 Task: Create a due date automation trigger when advanced on, 2 hours before a card is due add fields without custom field "Resume" set to a date less than 1 working days from now.
Action: Mouse moved to (1219, 95)
Screenshot: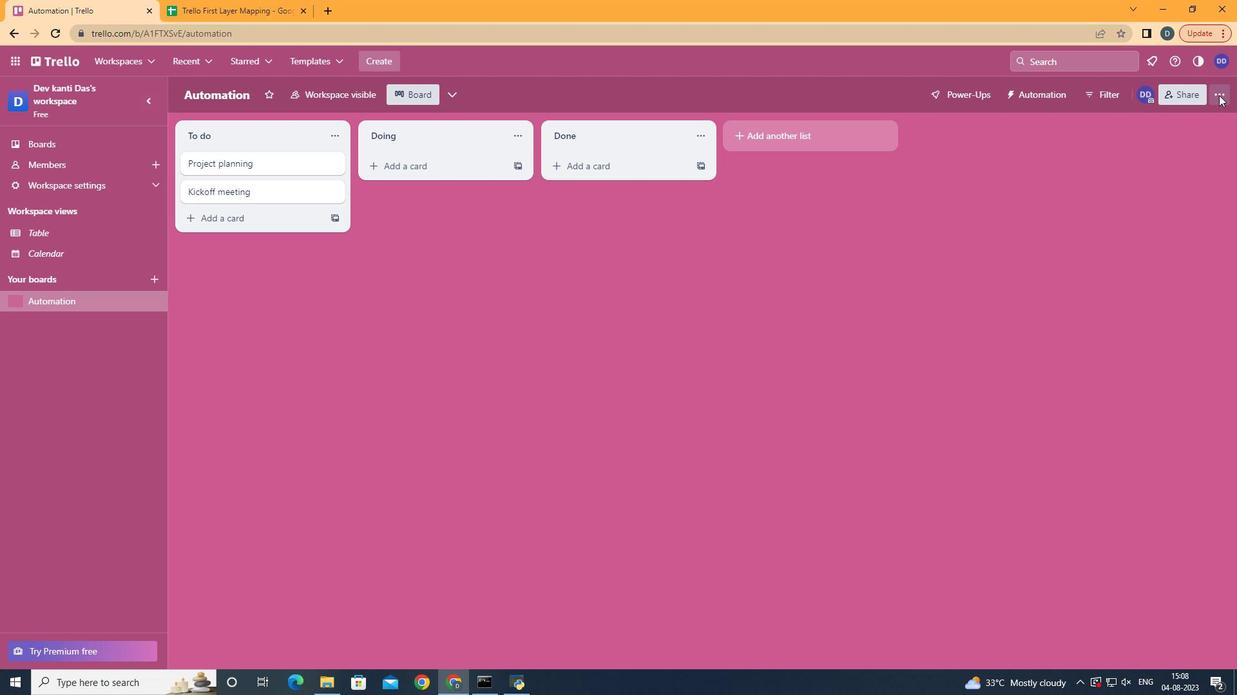 
Action: Mouse pressed left at (1219, 95)
Screenshot: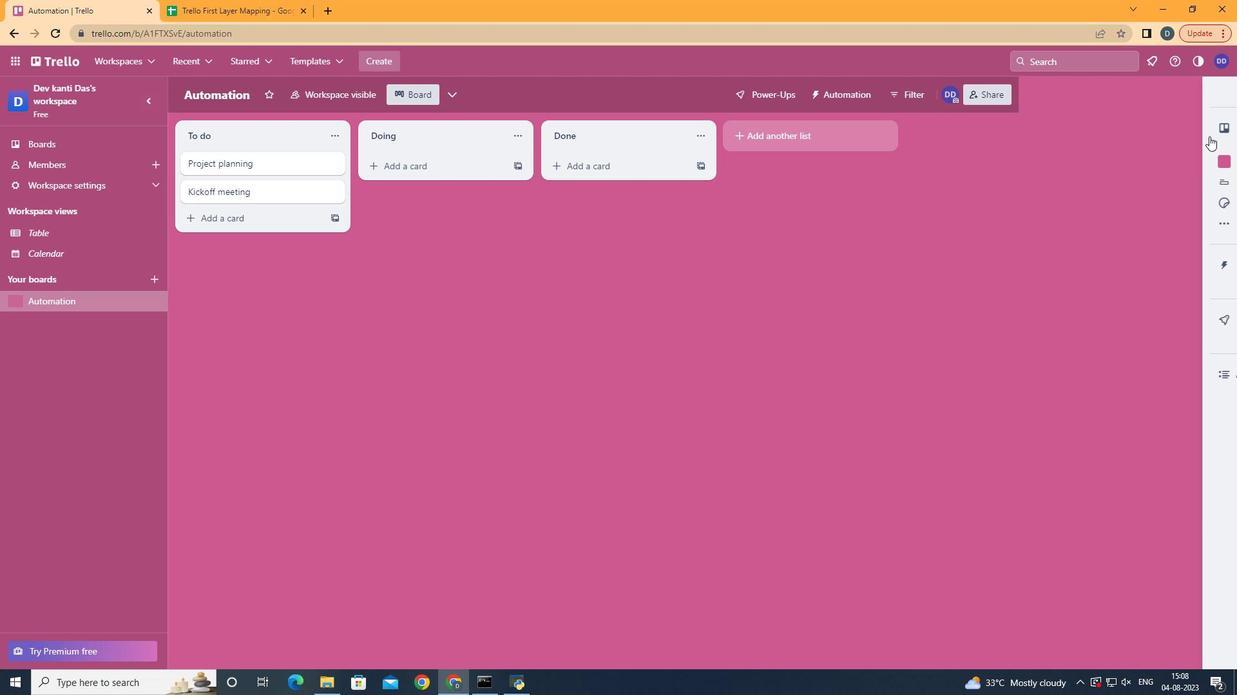 
Action: Mouse moved to (1118, 280)
Screenshot: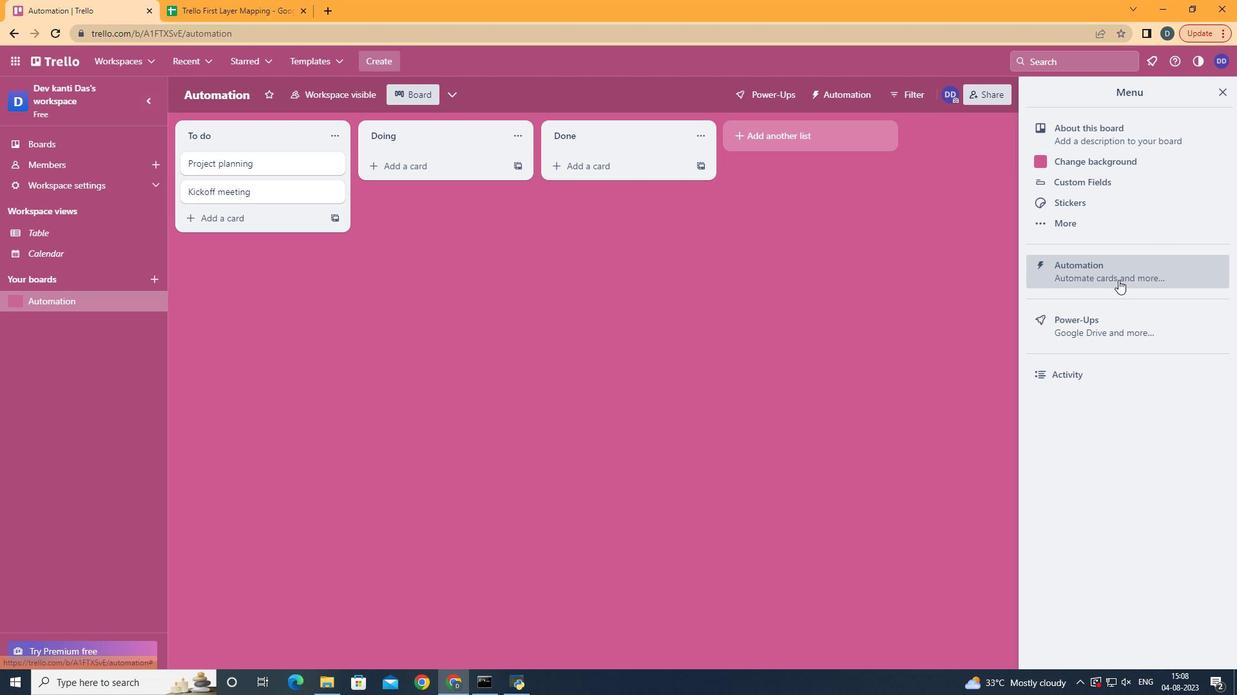 
Action: Mouse pressed left at (1118, 280)
Screenshot: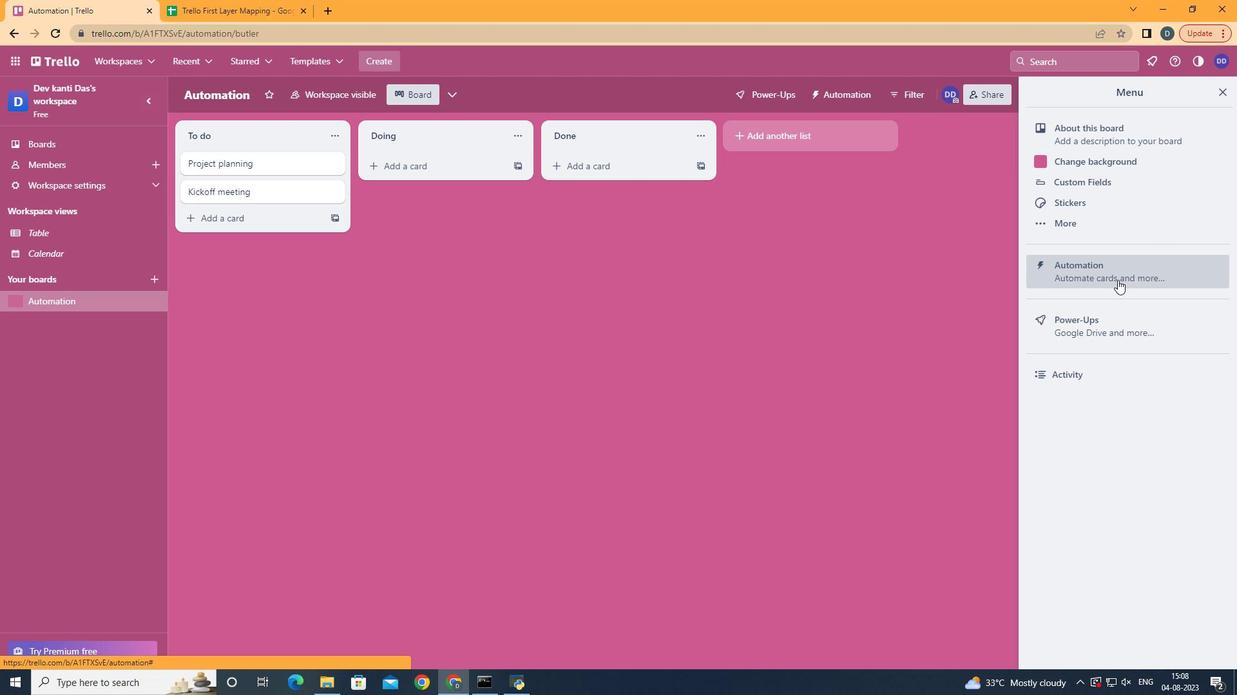 
Action: Mouse moved to (246, 260)
Screenshot: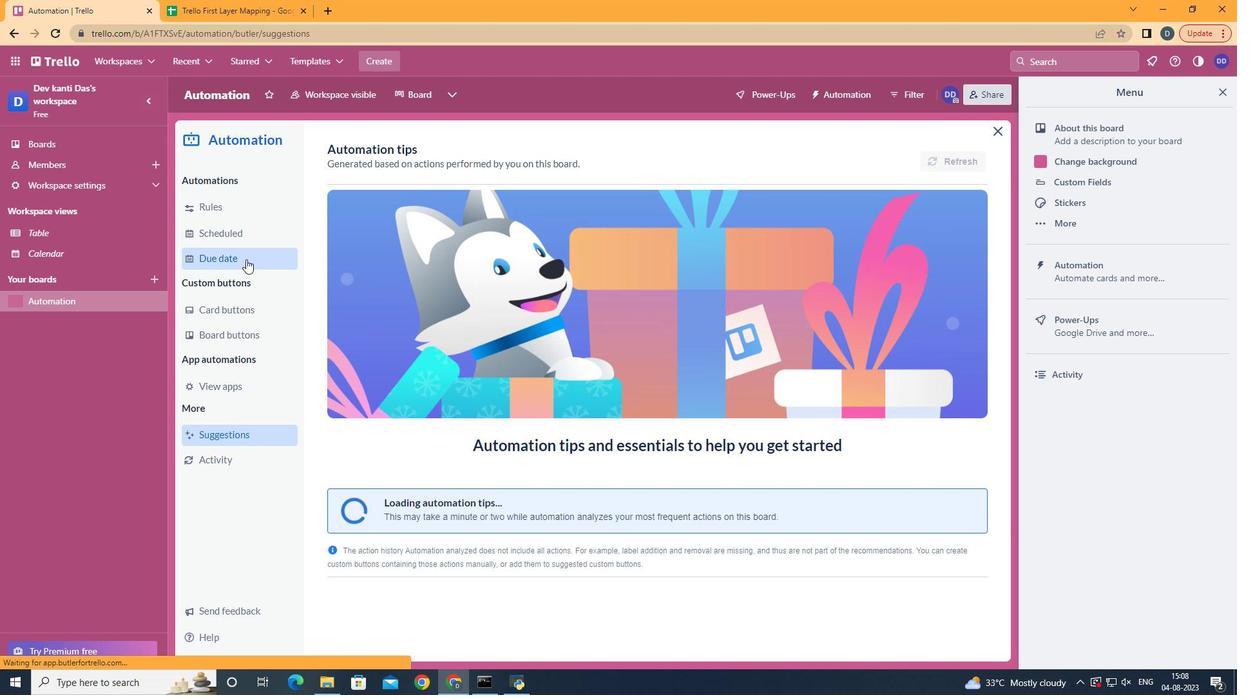 
Action: Mouse pressed left at (246, 260)
Screenshot: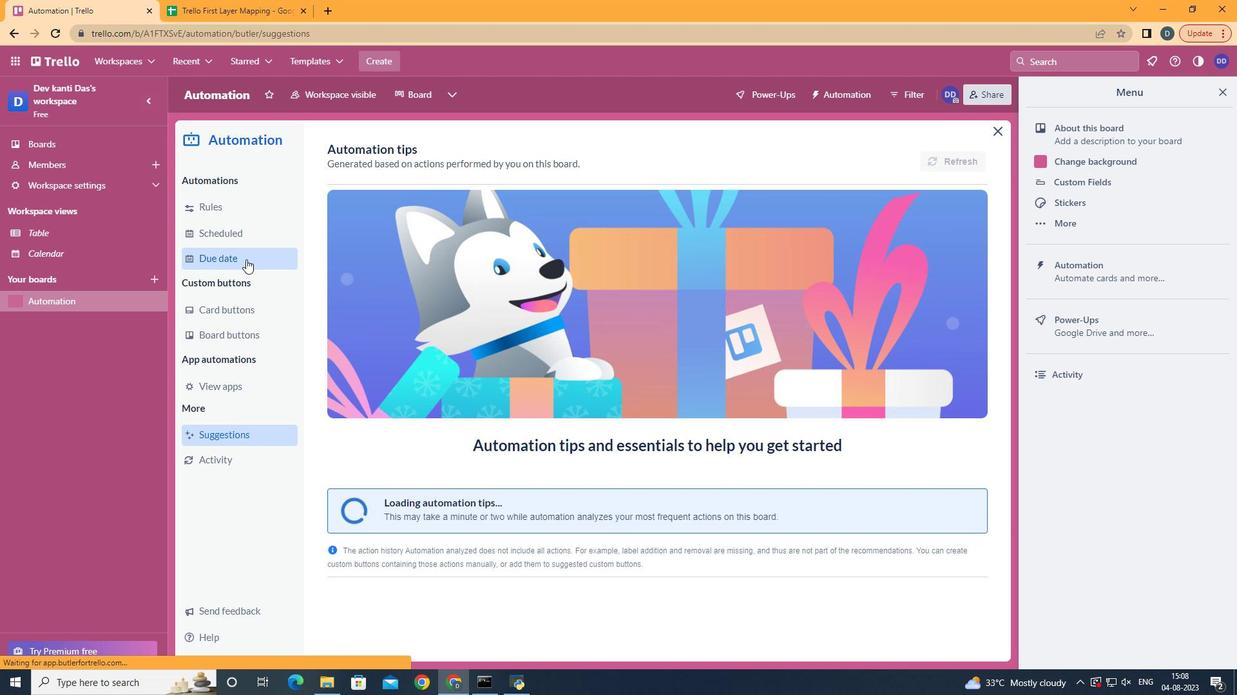 
Action: Mouse moved to (908, 158)
Screenshot: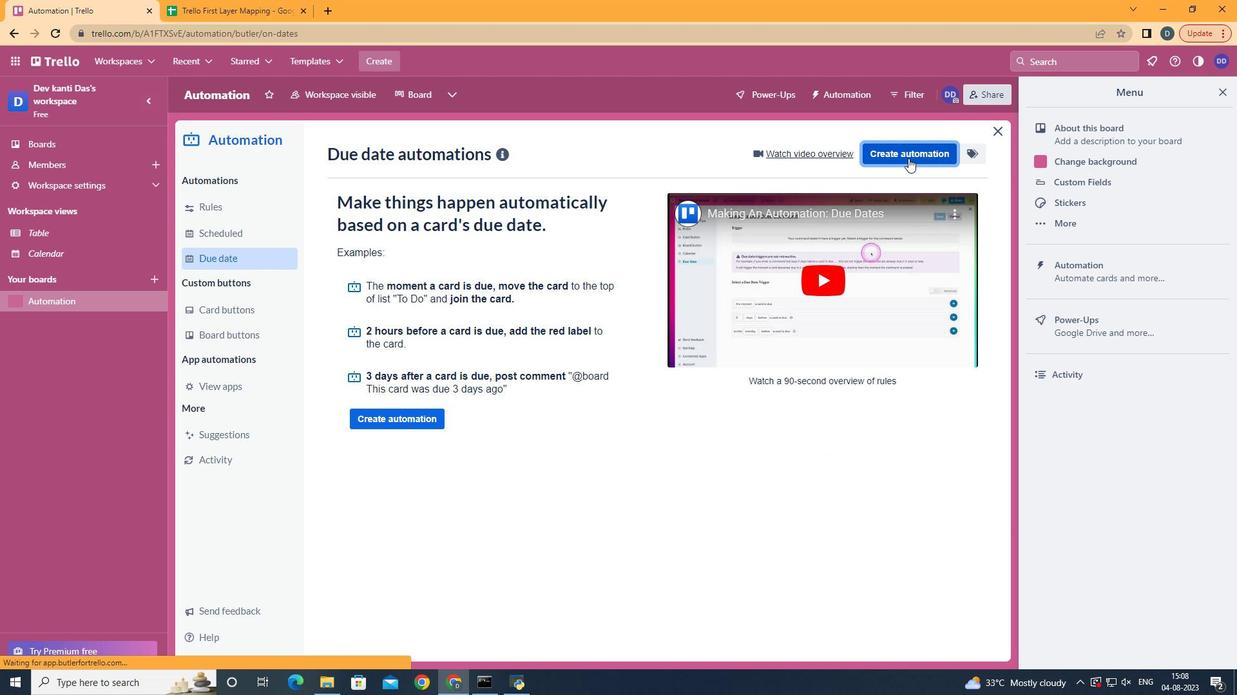 
Action: Mouse pressed left at (908, 158)
Screenshot: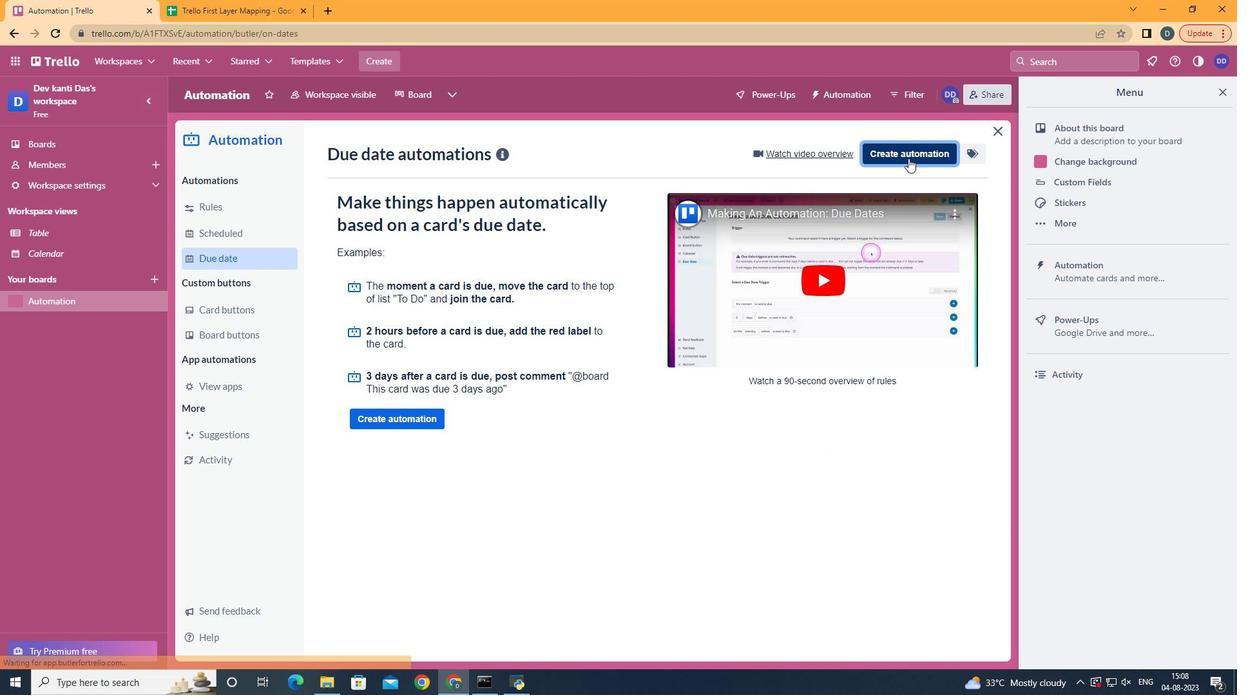 
Action: Mouse moved to (723, 273)
Screenshot: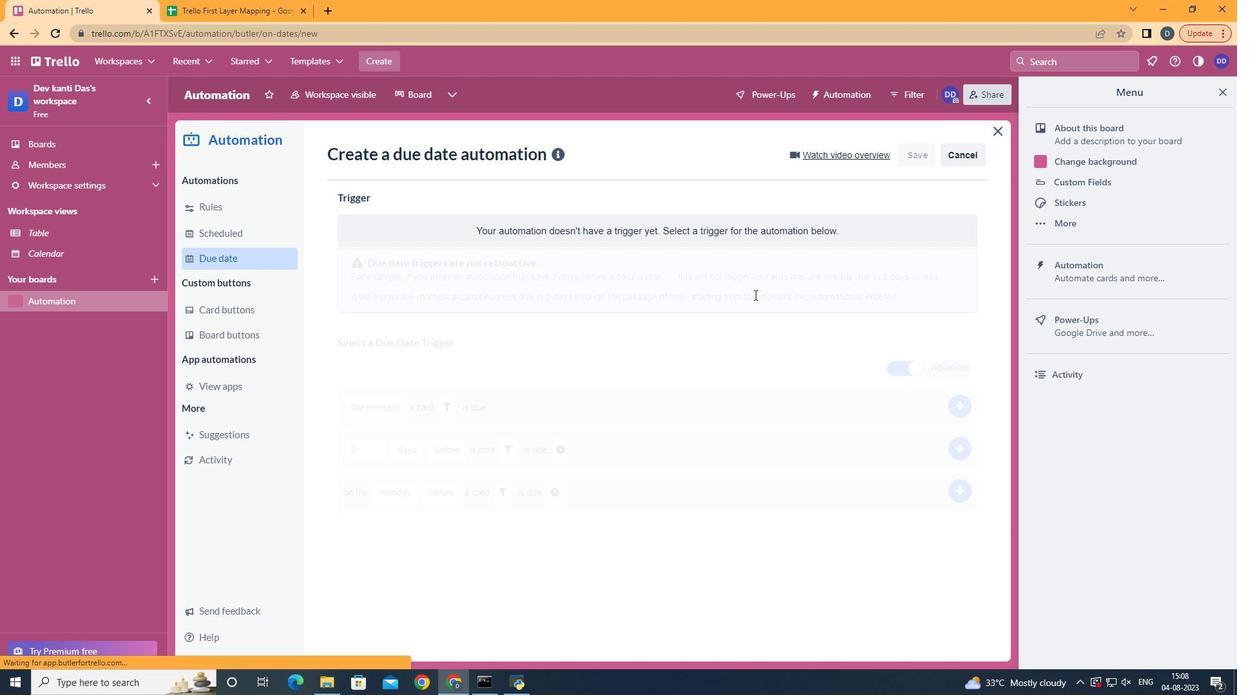 
Action: Mouse pressed left at (723, 273)
Screenshot: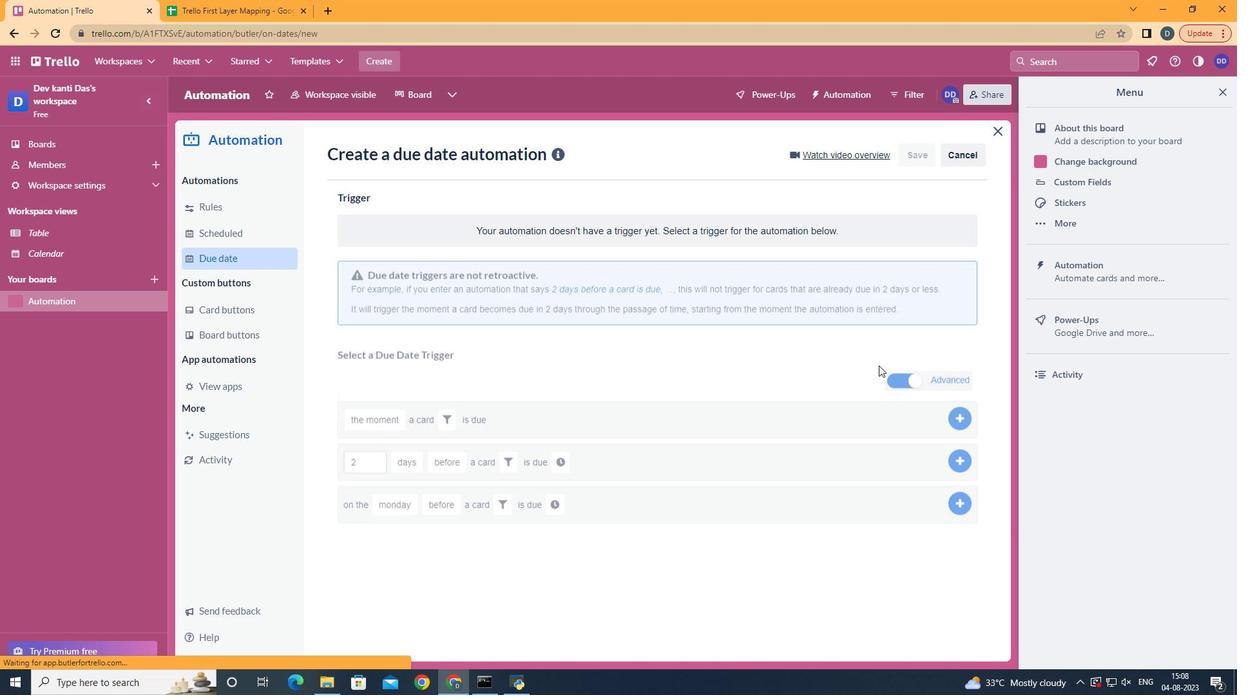 
Action: Mouse moved to (409, 550)
Screenshot: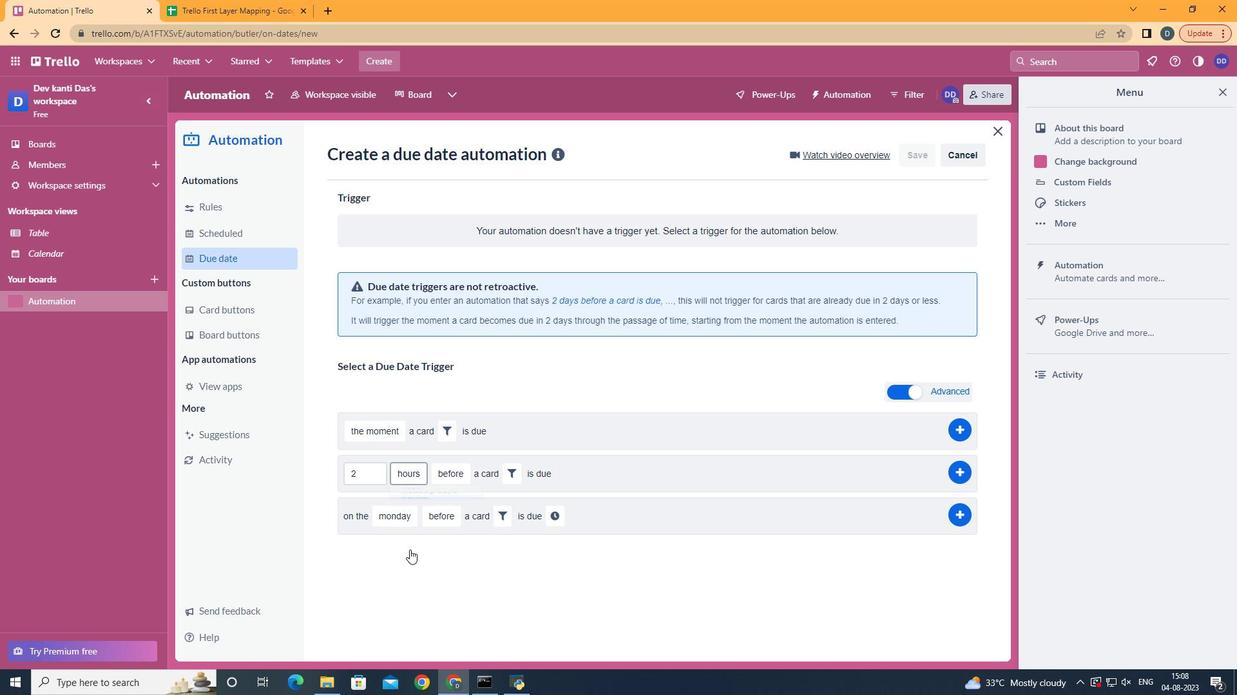 
Action: Mouse pressed left at (409, 550)
Screenshot: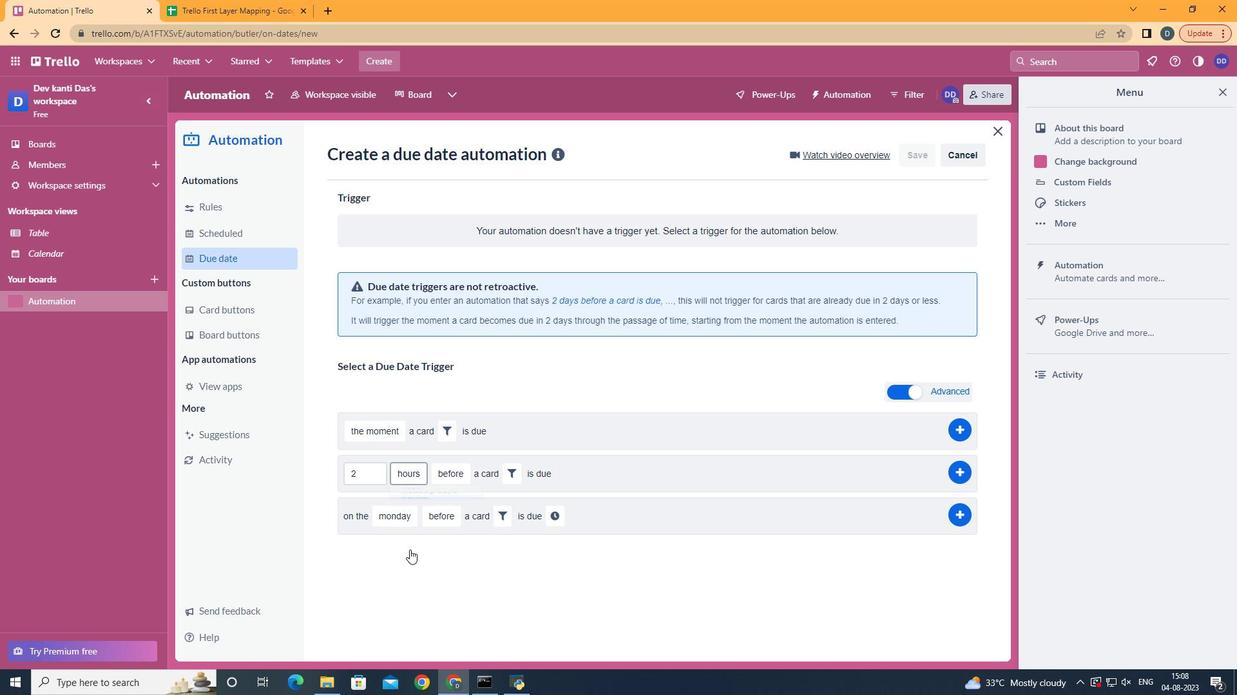 
Action: Mouse moved to (446, 491)
Screenshot: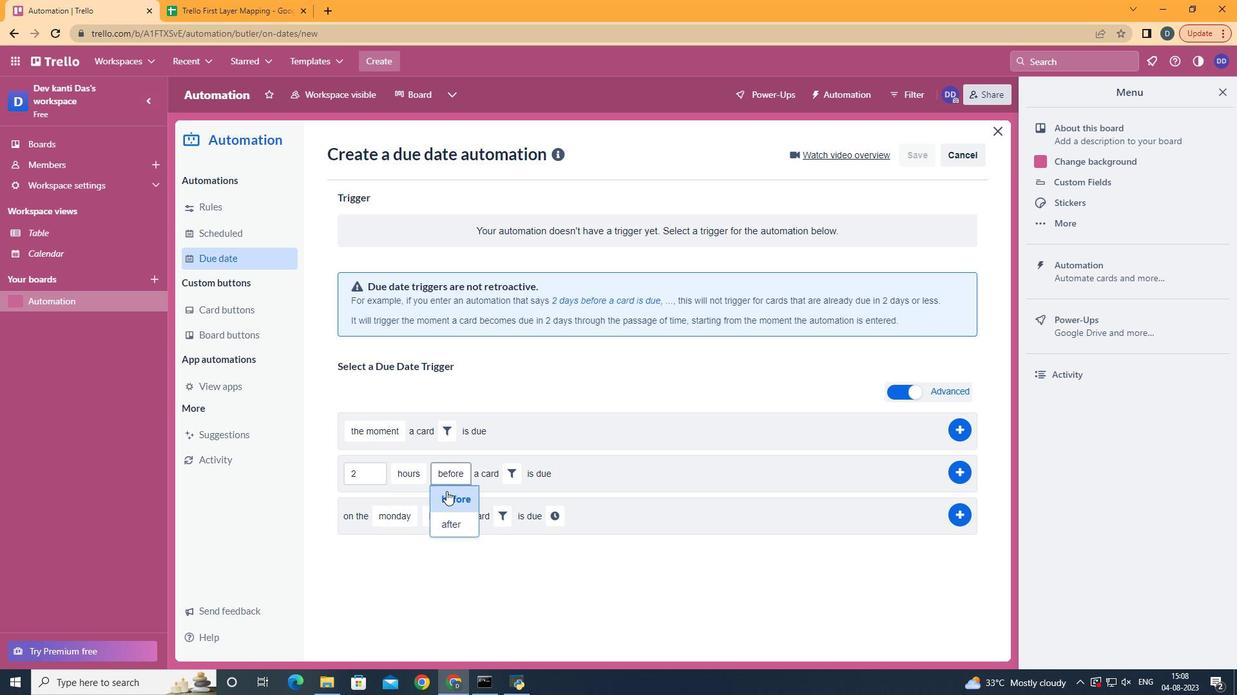 
Action: Mouse pressed left at (446, 491)
Screenshot: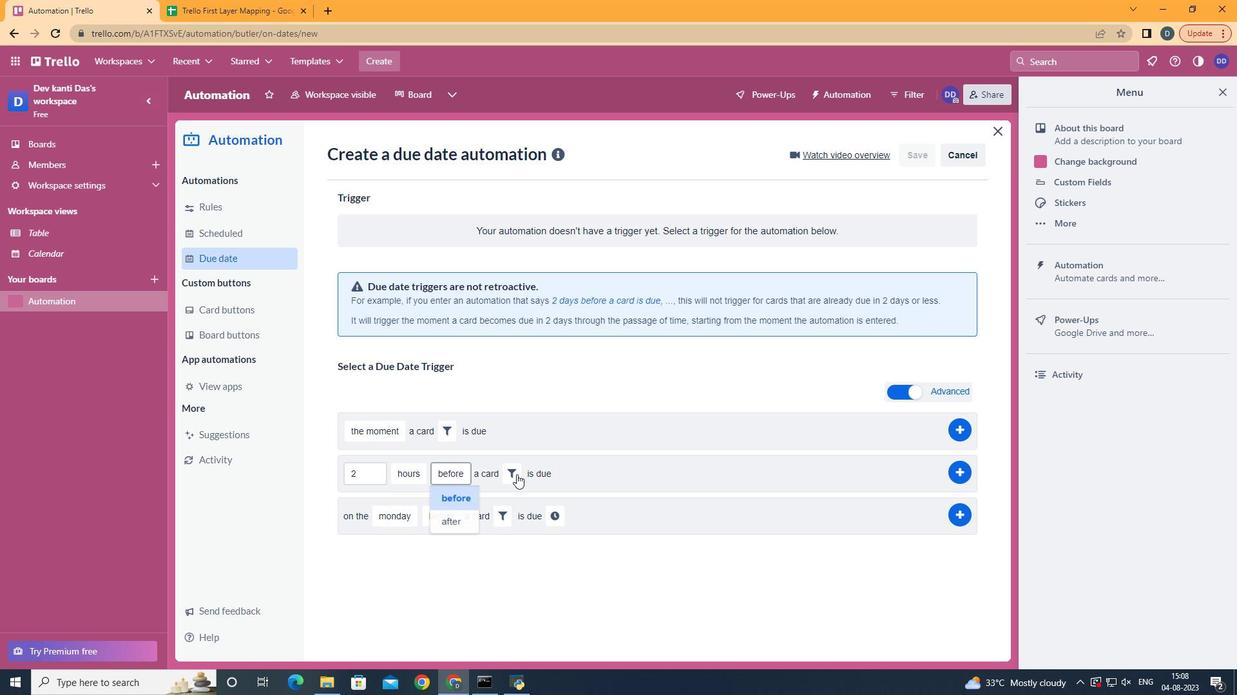
Action: Mouse moved to (519, 471)
Screenshot: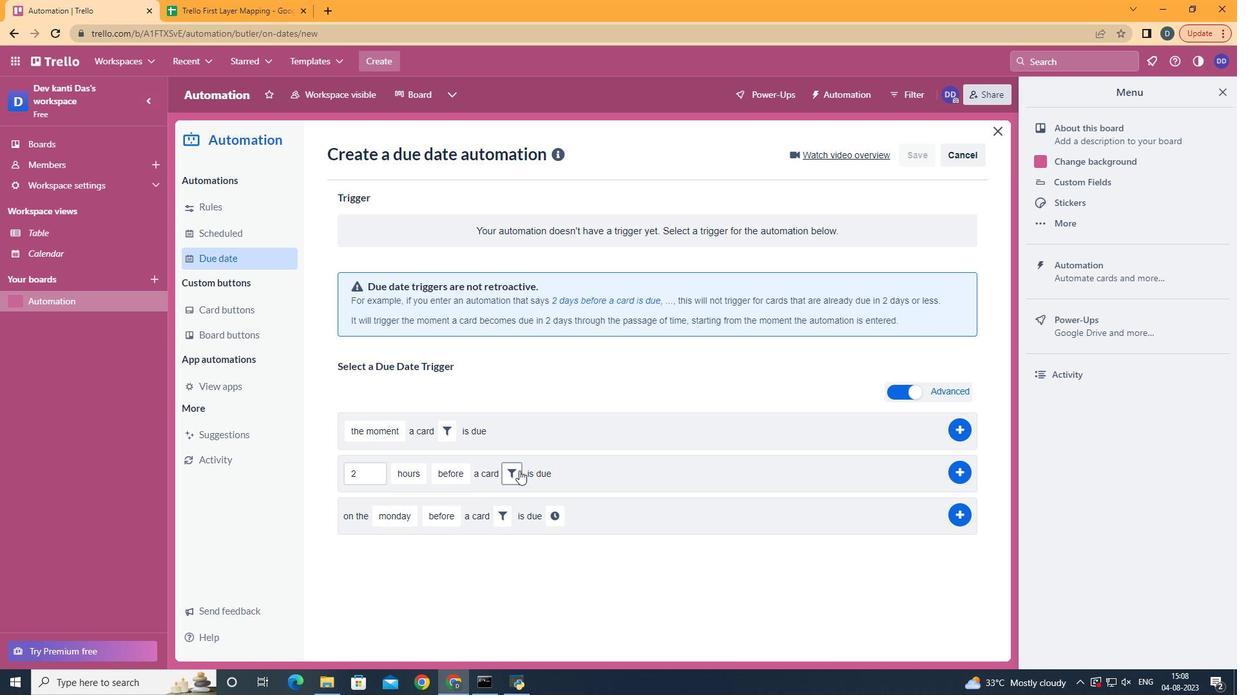 
Action: Mouse pressed left at (519, 471)
Screenshot: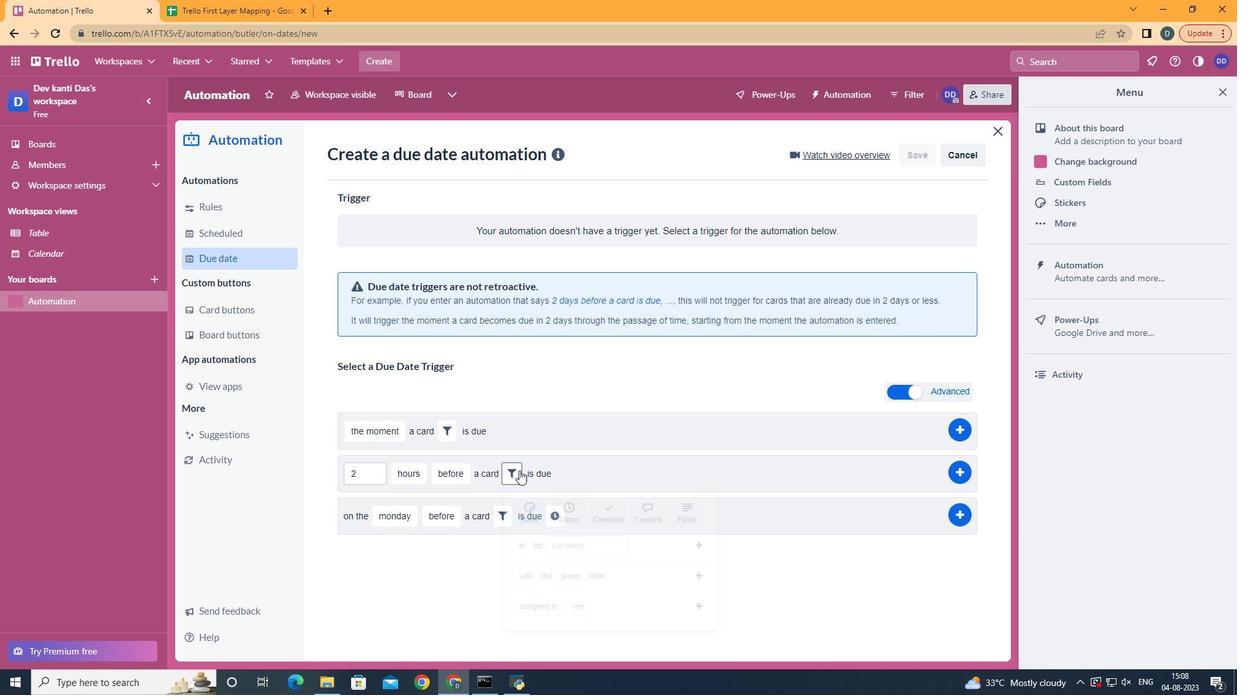 
Action: Mouse moved to (712, 515)
Screenshot: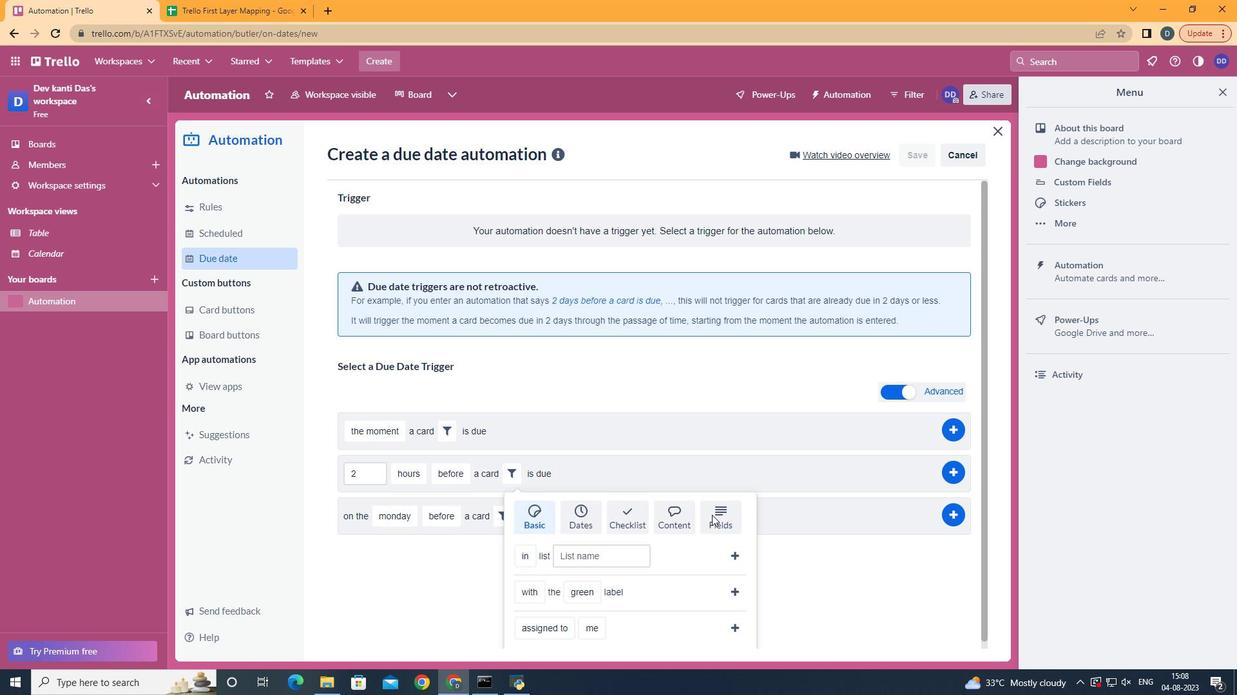 
Action: Mouse pressed left at (712, 515)
Screenshot: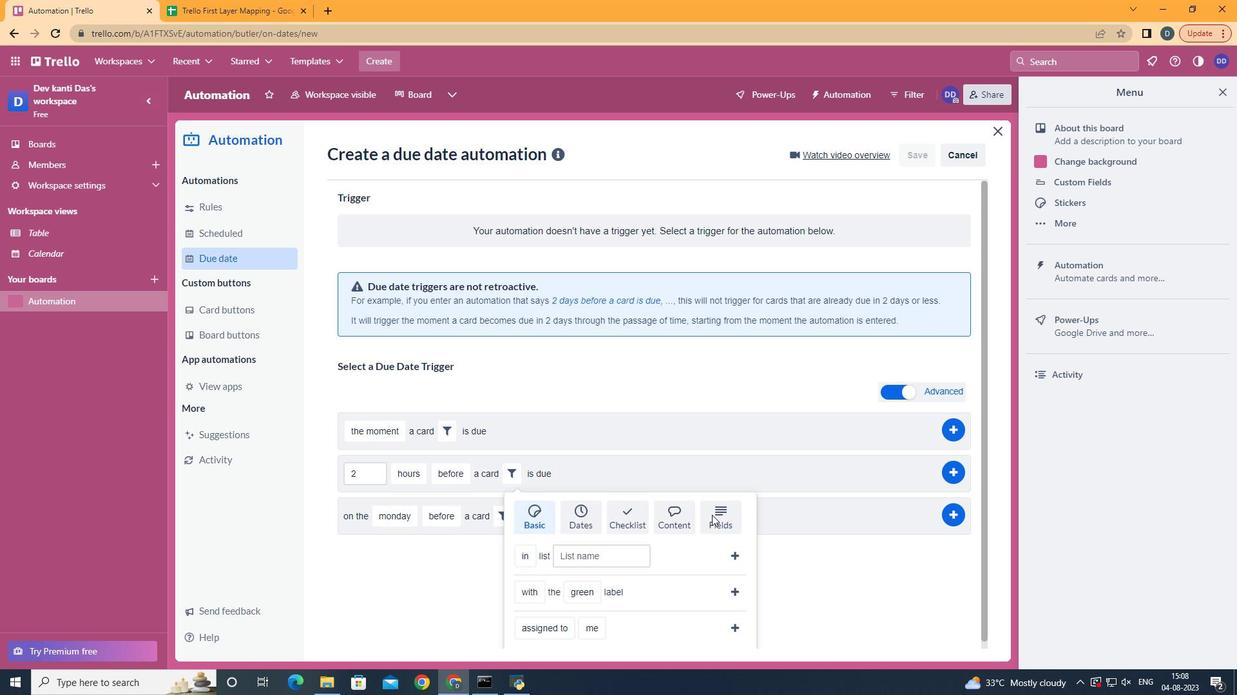 
Action: Mouse moved to (712, 515)
Screenshot: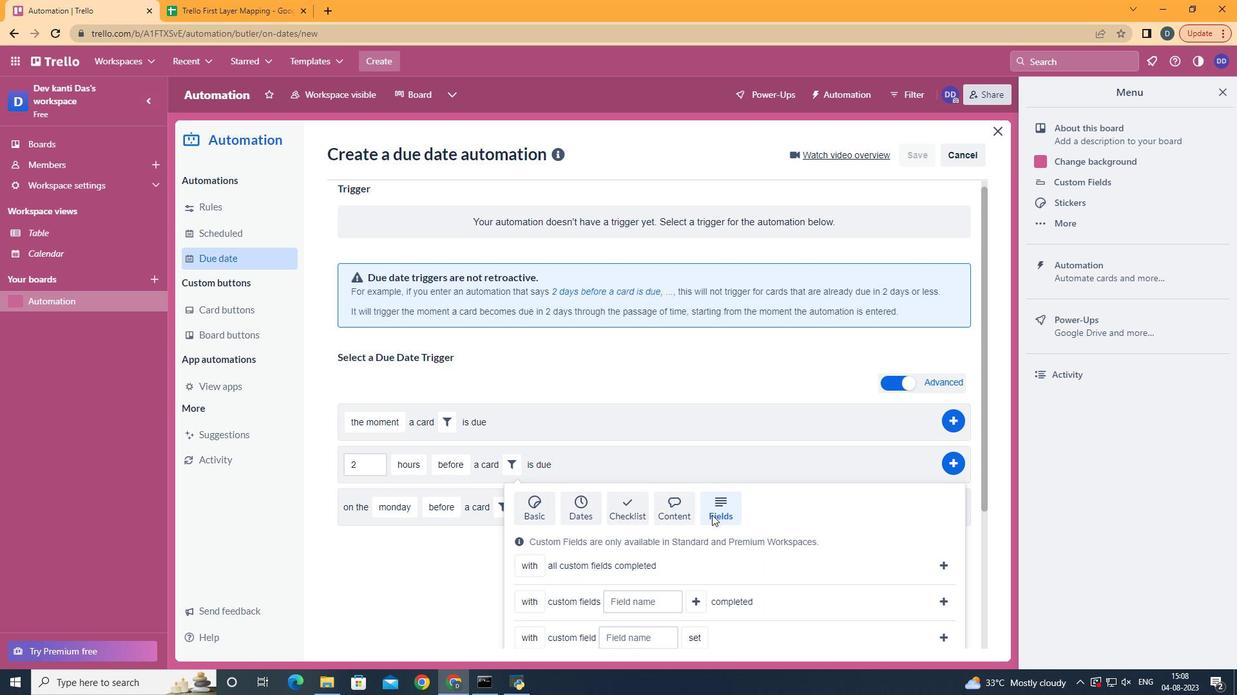 
Action: Mouse scrolled (712, 514) with delta (0, 0)
Screenshot: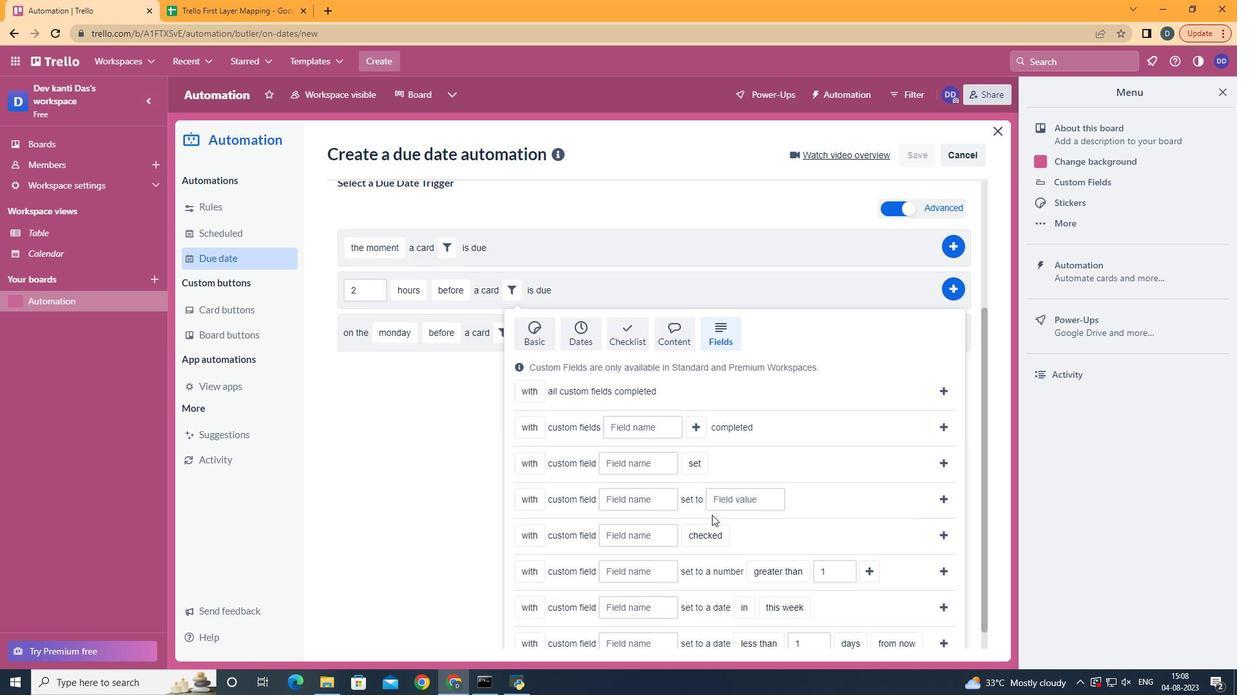 
Action: Mouse scrolled (712, 514) with delta (0, 0)
Screenshot: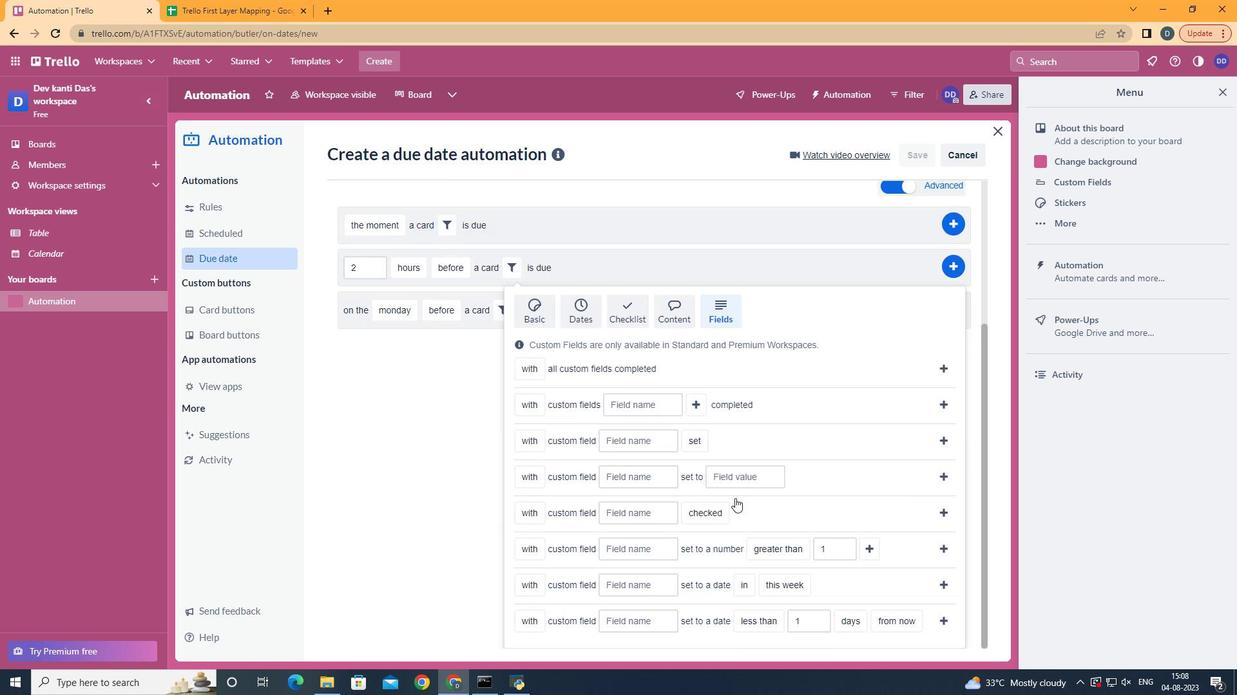 
Action: Mouse scrolled (712, 514) with delta (0, 0)
Screenshot: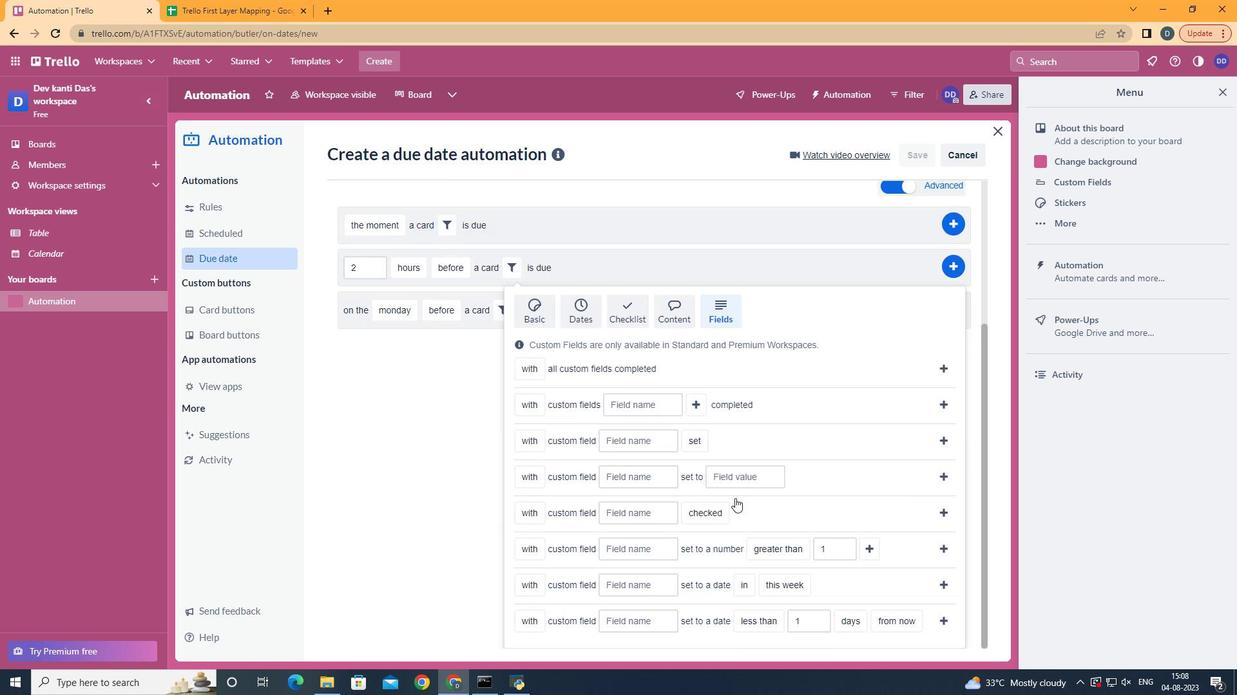 
Action: Mouse scrolled (712, 514) with delta (0, 0)
Screenshot: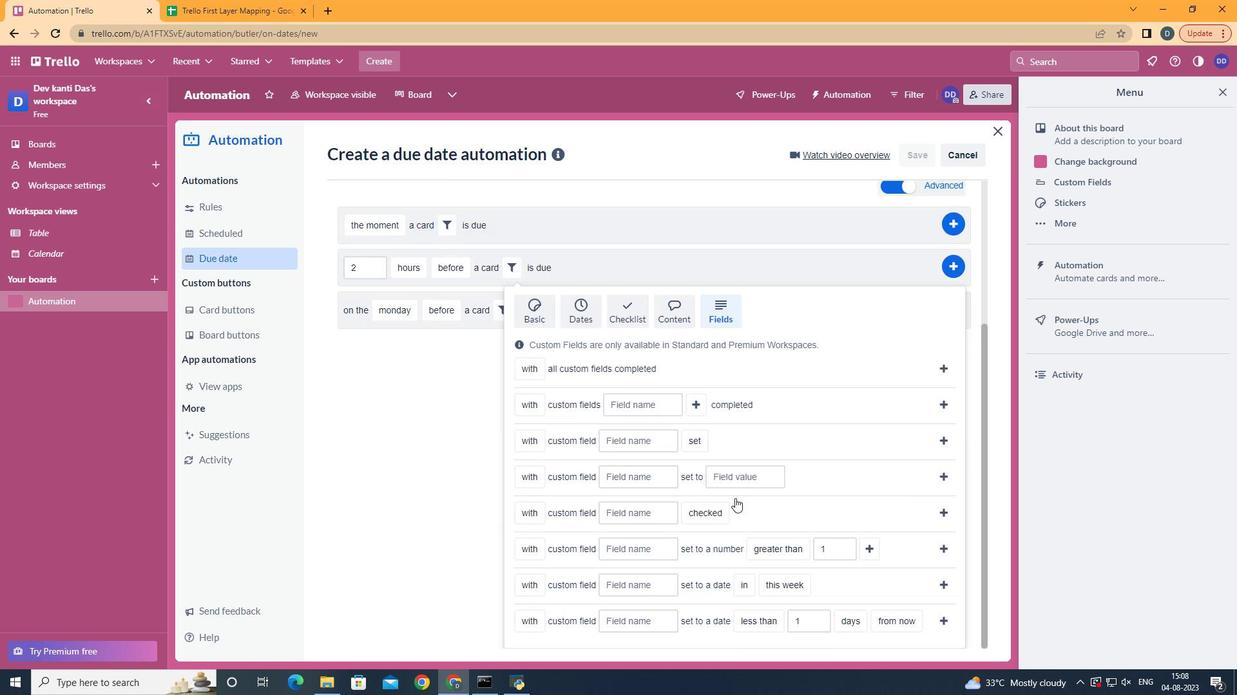 
Action: Mouse scrolled (712, 514) with delta (0, 0)
Screenshot: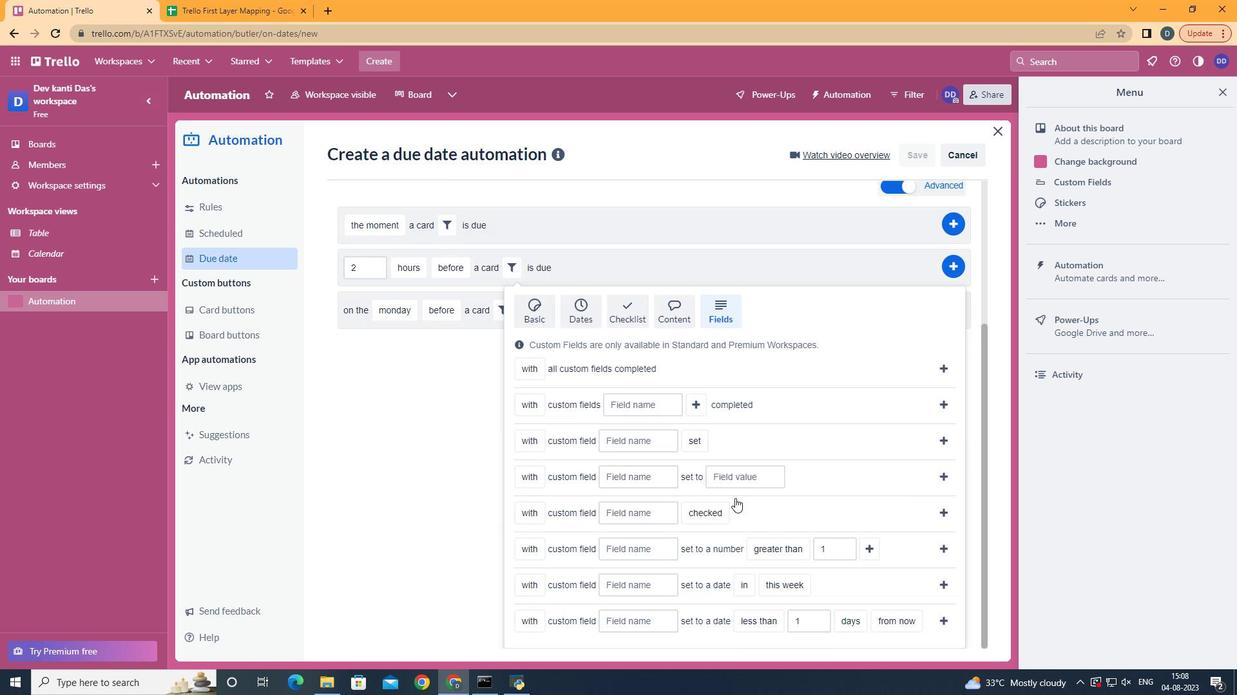 
Action: Mouse scrolled (712, 514) with delta (0, 0)
Screenshot: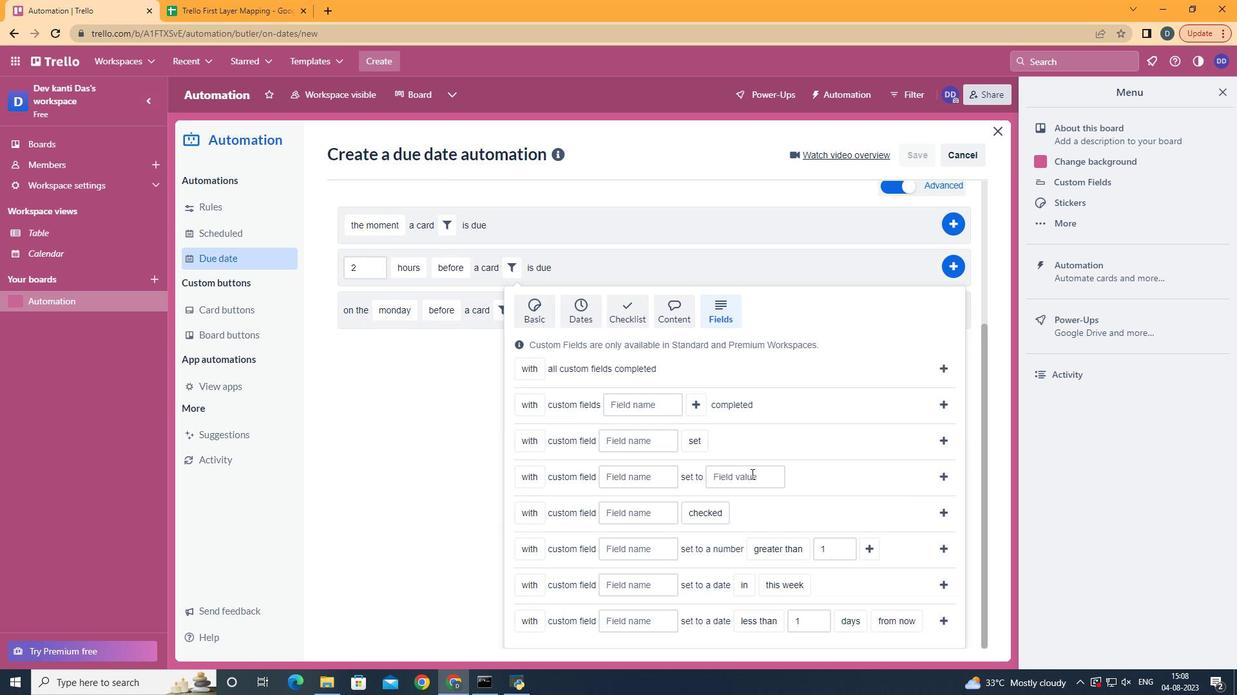 
Action: Mouse moved to (534, 598)
Screenshot: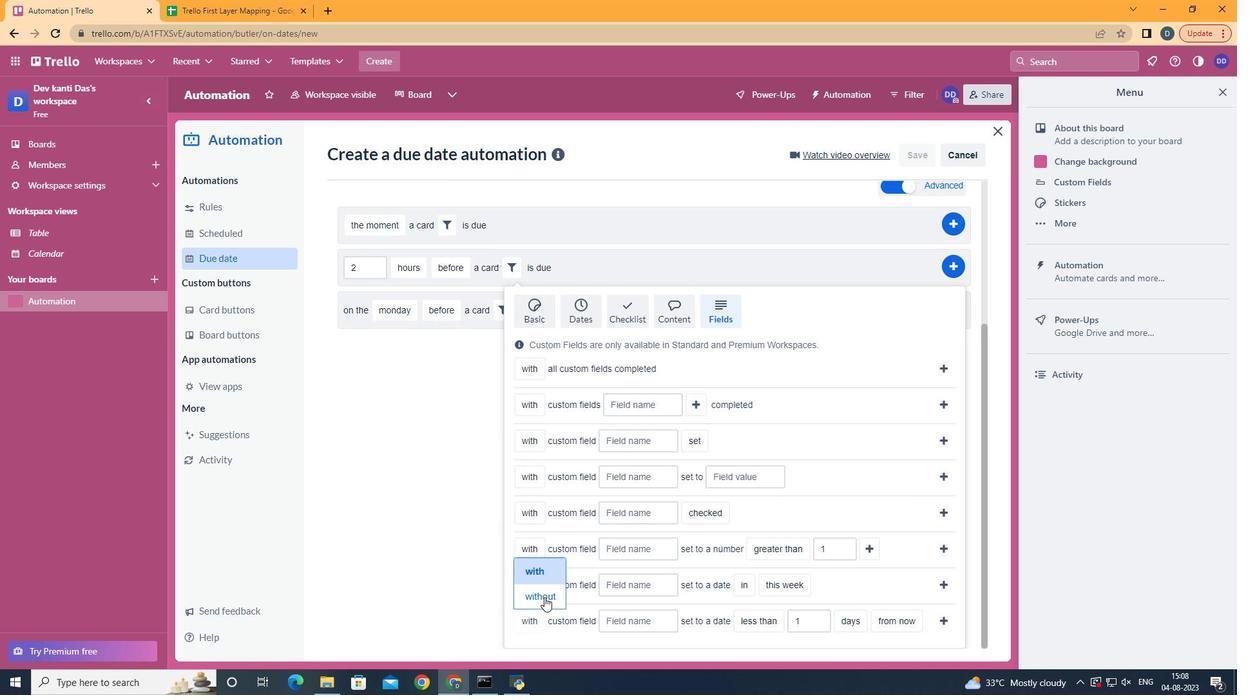 
Action: Mouse pressed left at (534, 598)
Screenshot: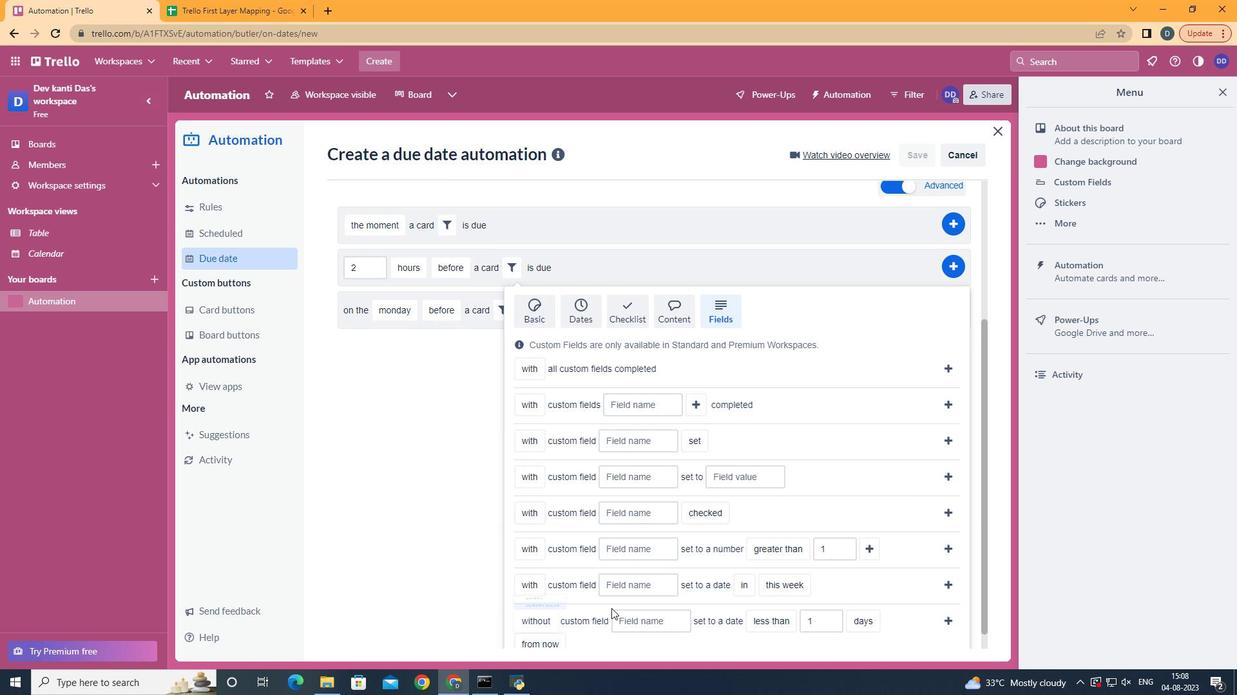 
Action: Mouse moved to (630, 621)
Screenshot: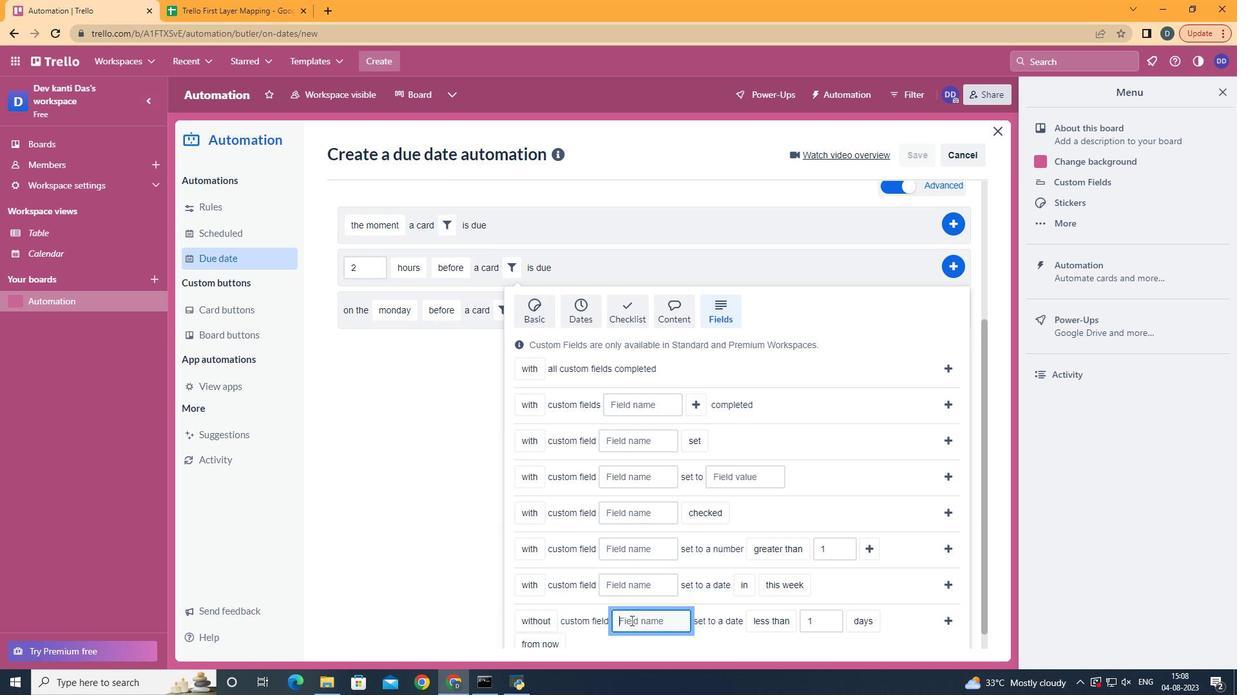 
Action: Mouse pressed left at (630, 621)
Screenshot: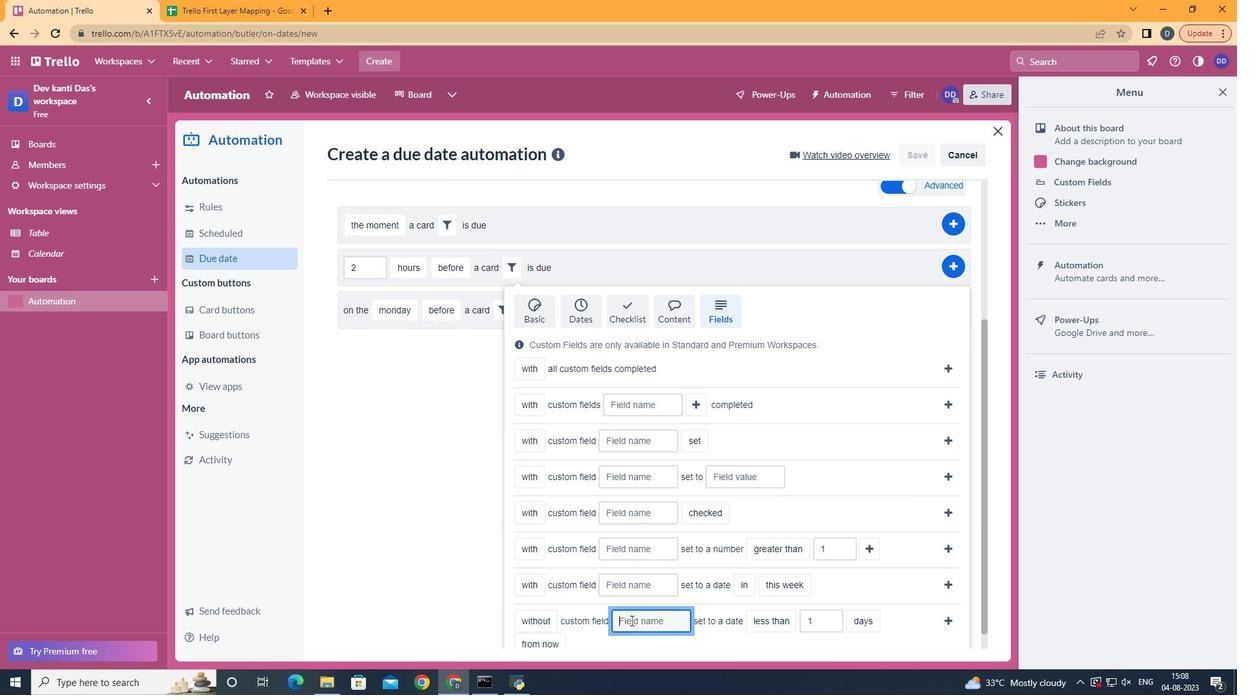 
Action: Key pressed <Key.shift>Resume
Screenshot: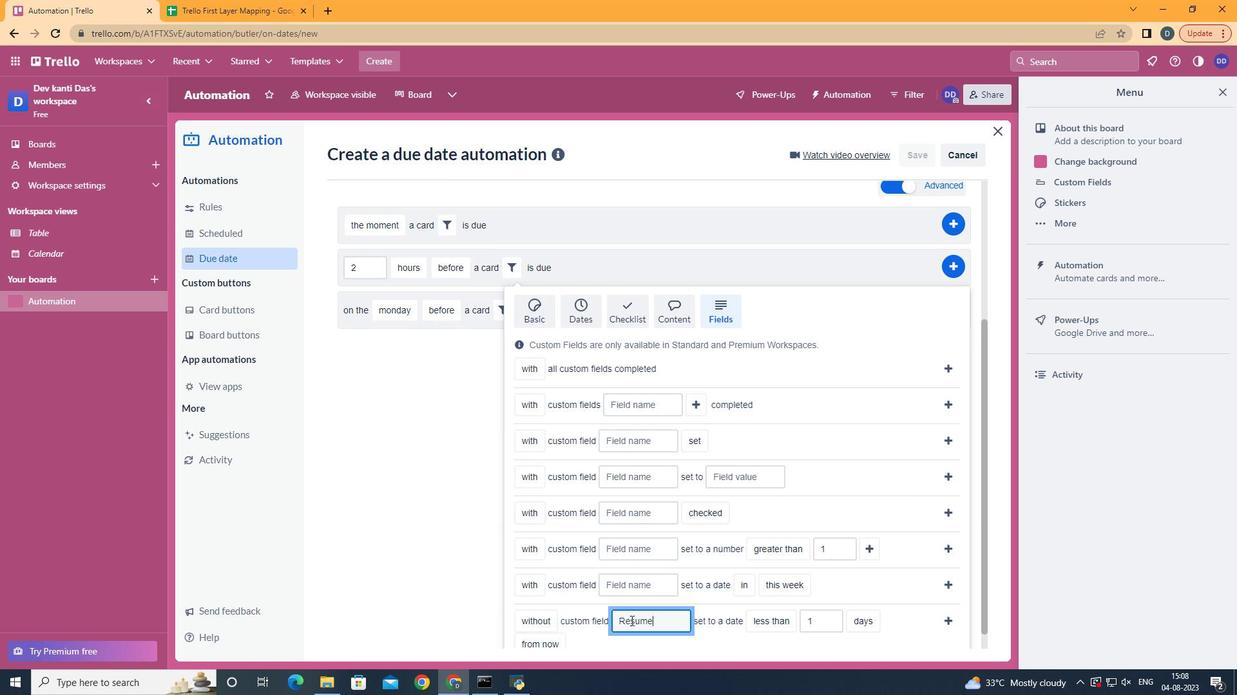 
Action: Mouse moved to (782, 536)
Screenshot: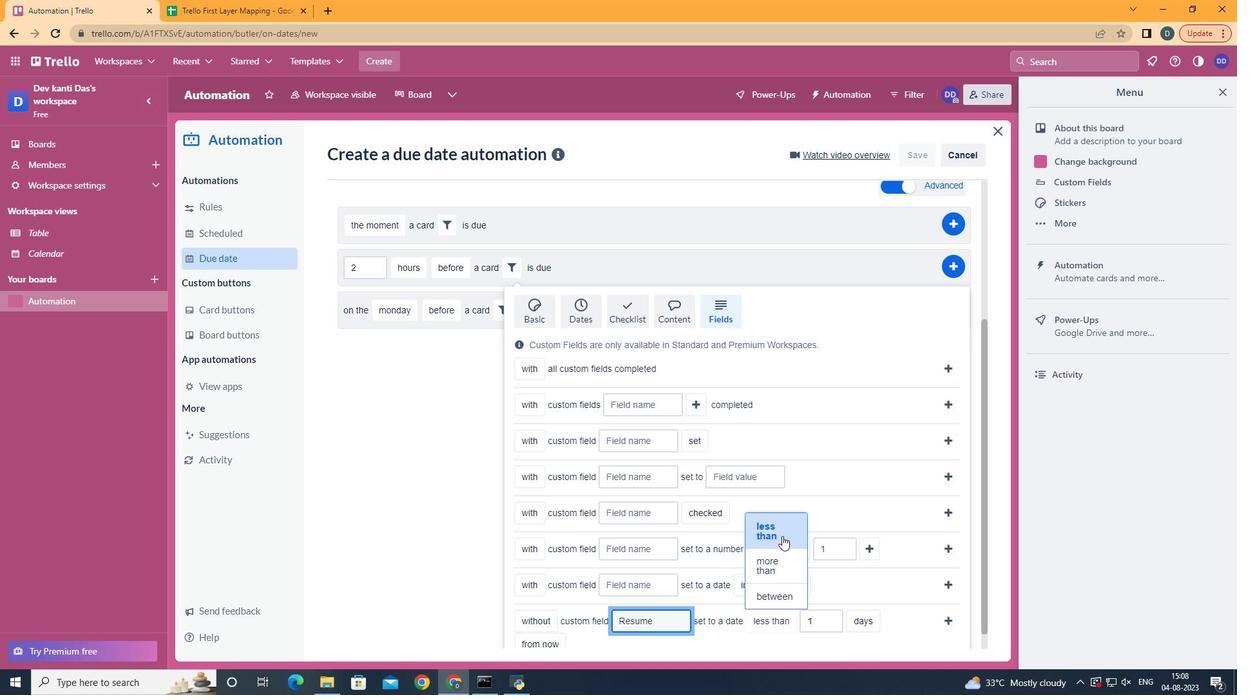
Action: Mouse pressed left at (782, 536)
Screenshot: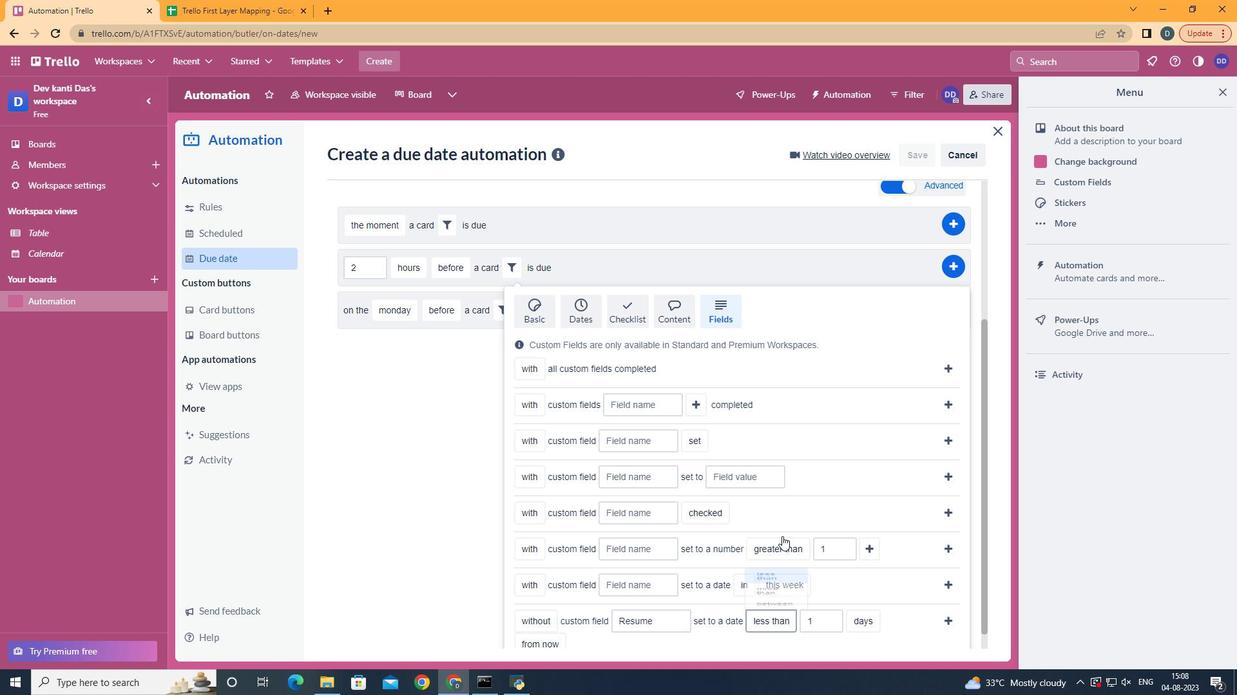 
Action: Mouse moved to (880, 594)
Screenshot: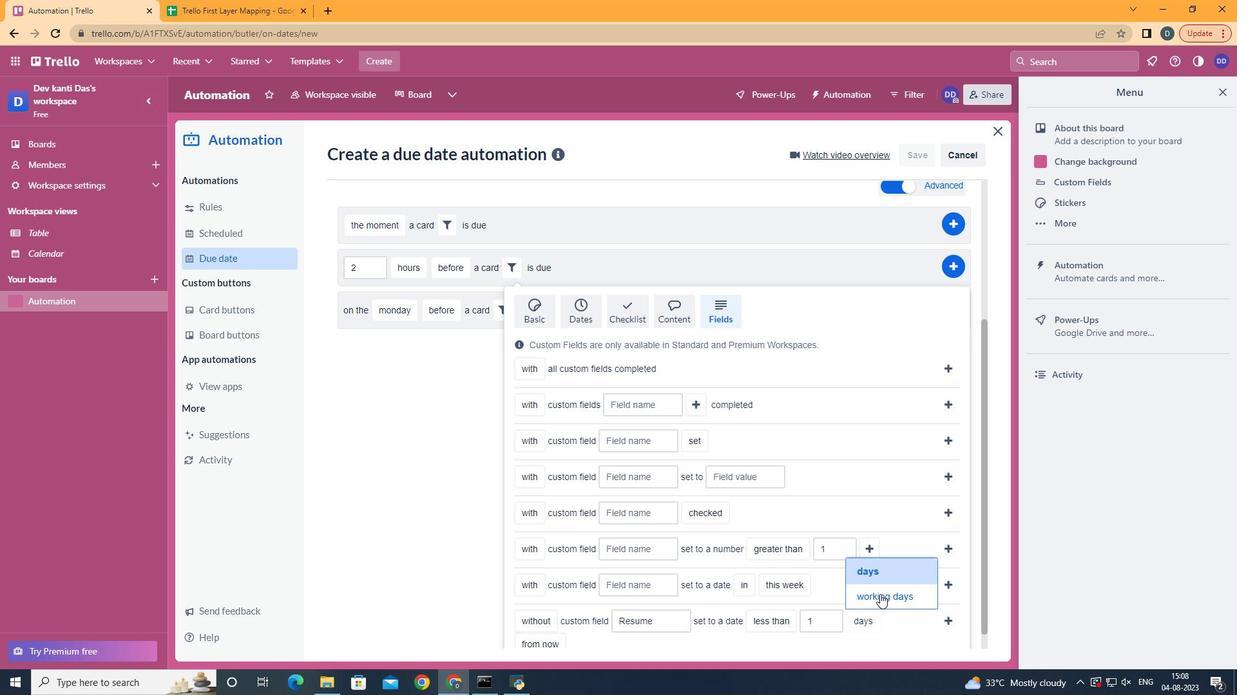 
Action: Mouse pressed left at (880, 594)
Screenshot: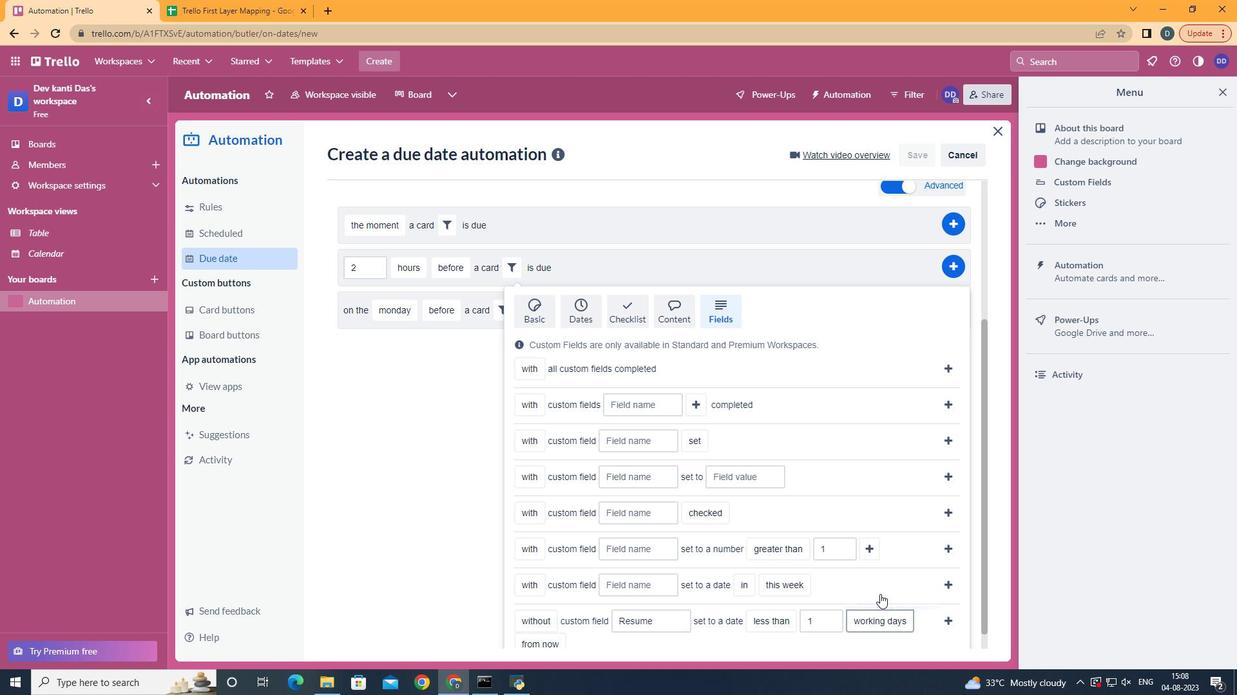 
Action: Mouse scrolled (880, 594) with delta (0, 0)
Screenshot: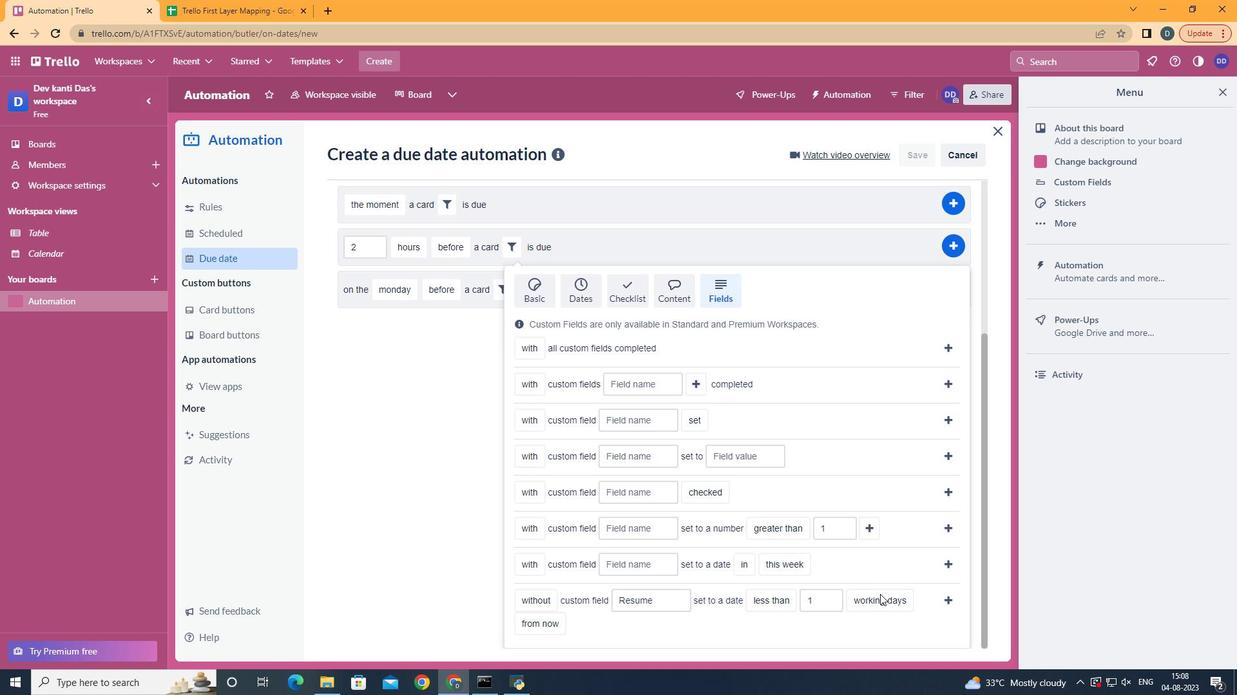 
Action: Mouse scrolled (880, 594) with delta (0, 0)
Screenshot: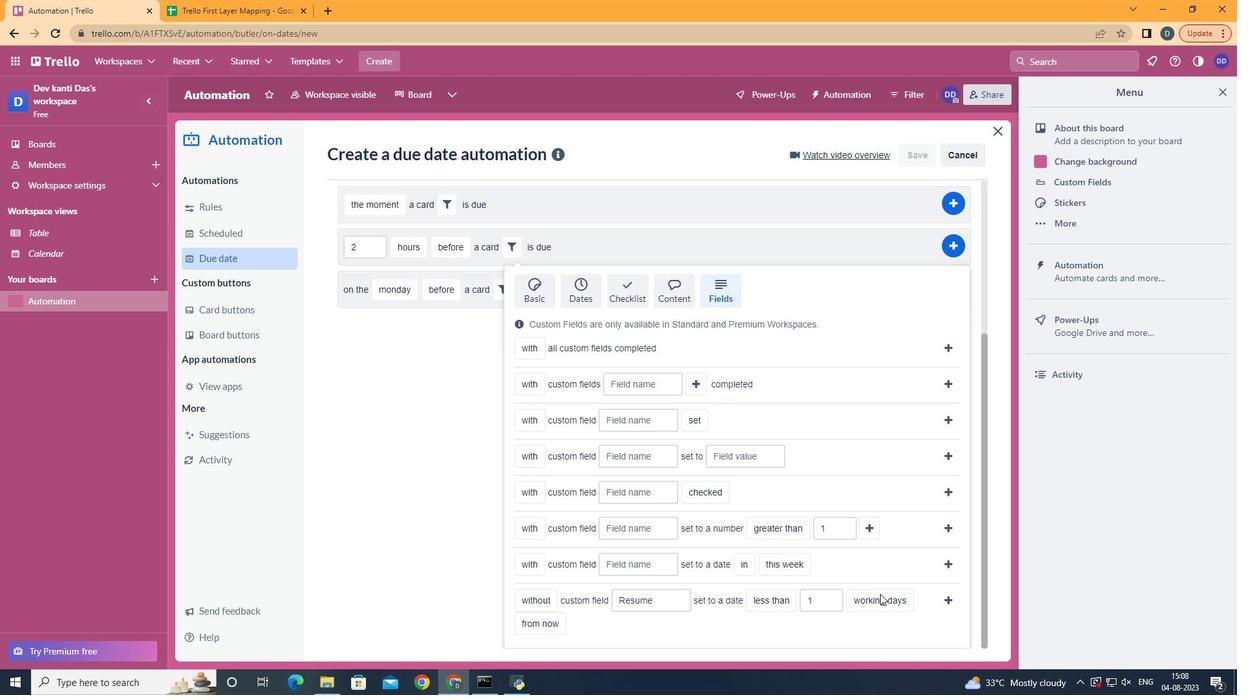 
Action: Mouse scrolled (880, 594) with delta (0, 0)
Screenshot: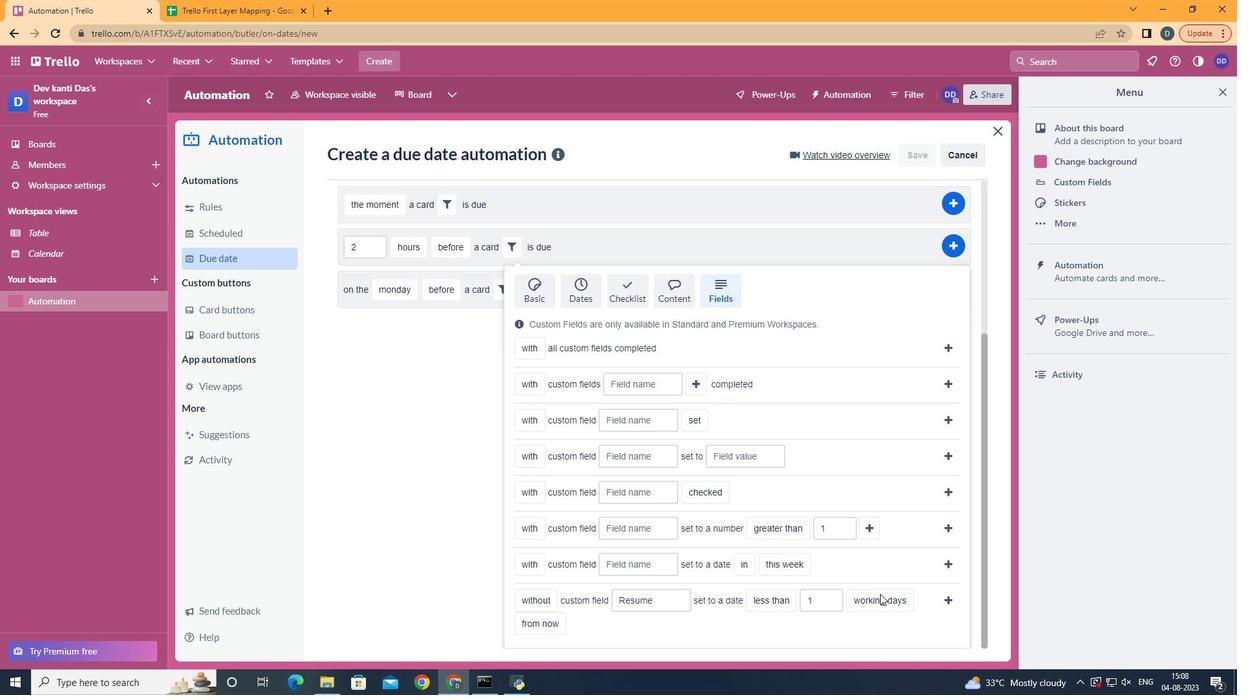 
Action: Mouse scrolled (880, 594) with delta (0, 0)
Screenshot: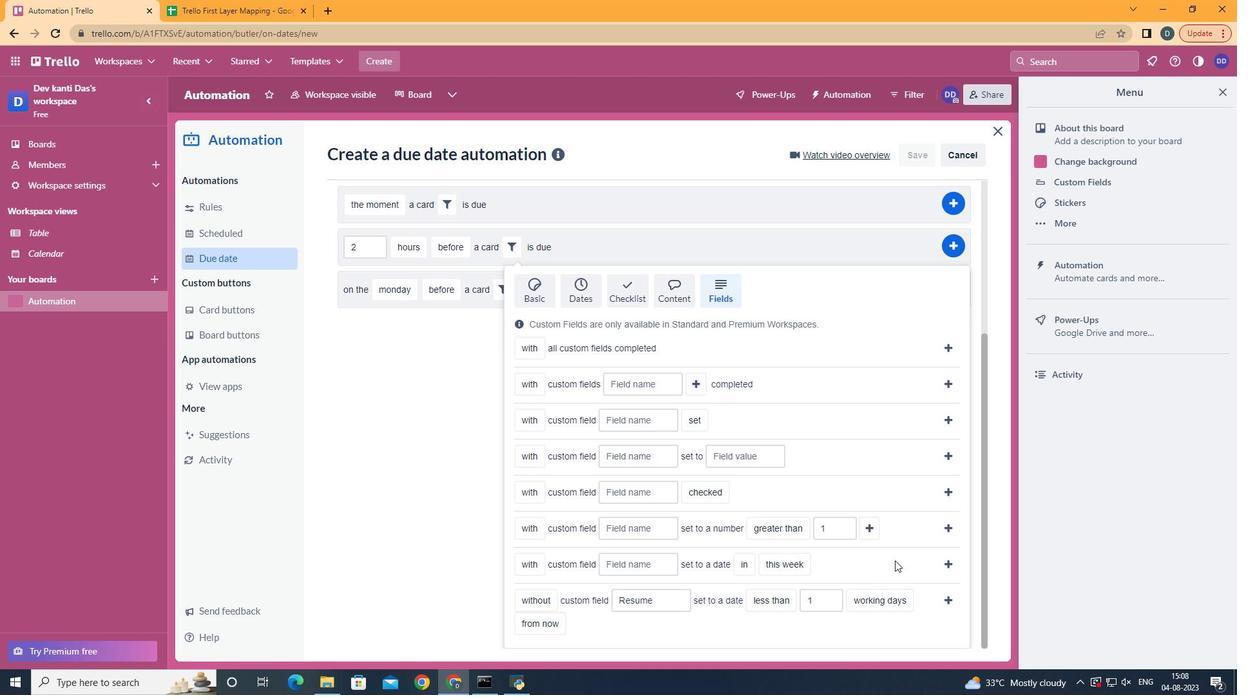 
Action: Mouse moved to (558, 570)
Screenshot: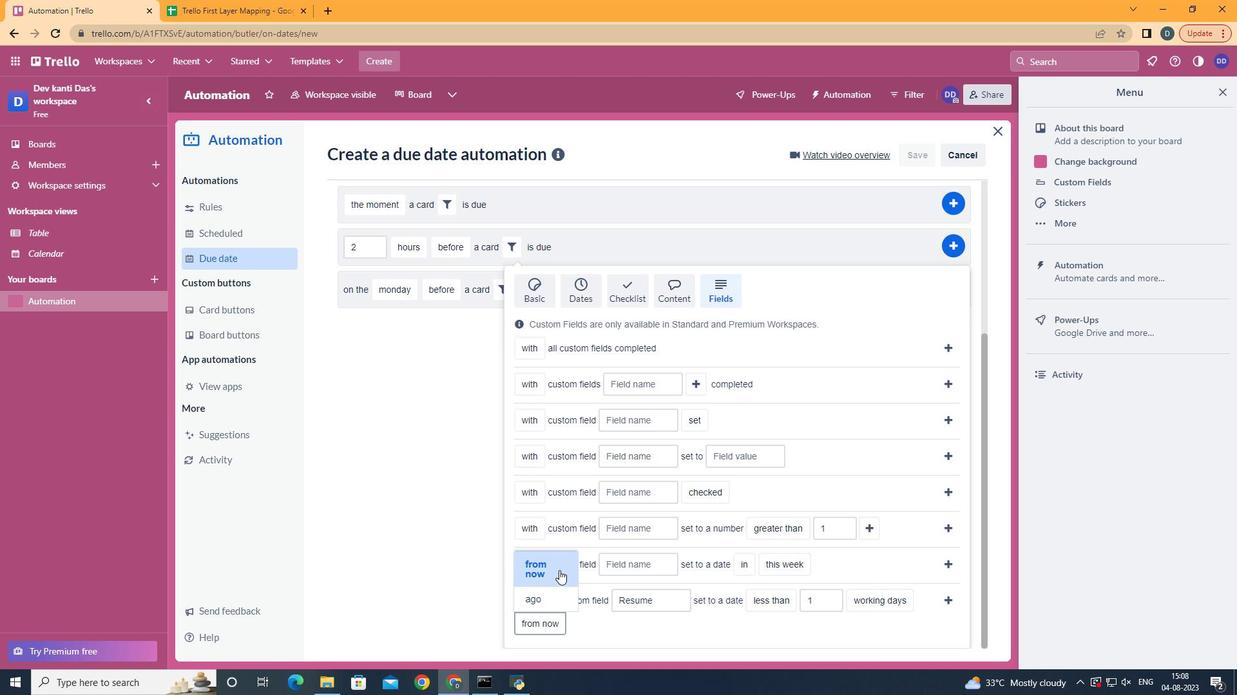 
Action: Mouse pressed left at (558, 570)
Screenshot: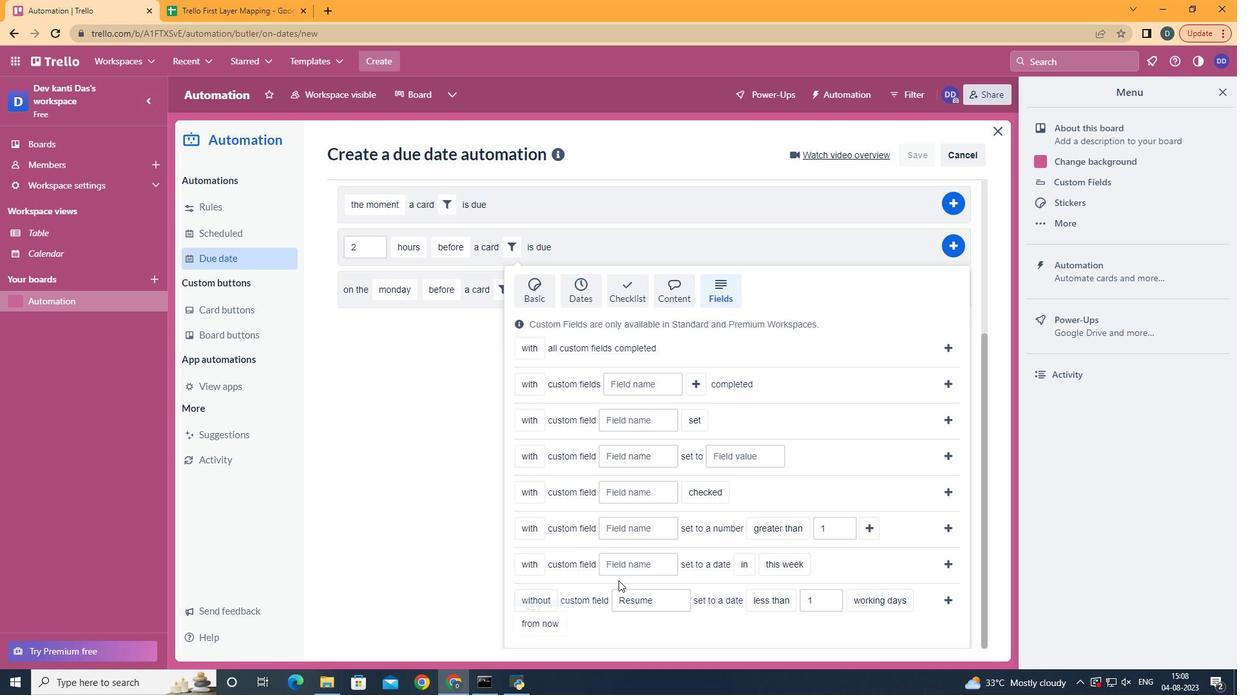 
Action: Mouse moved to (951, 601)
Screenshot: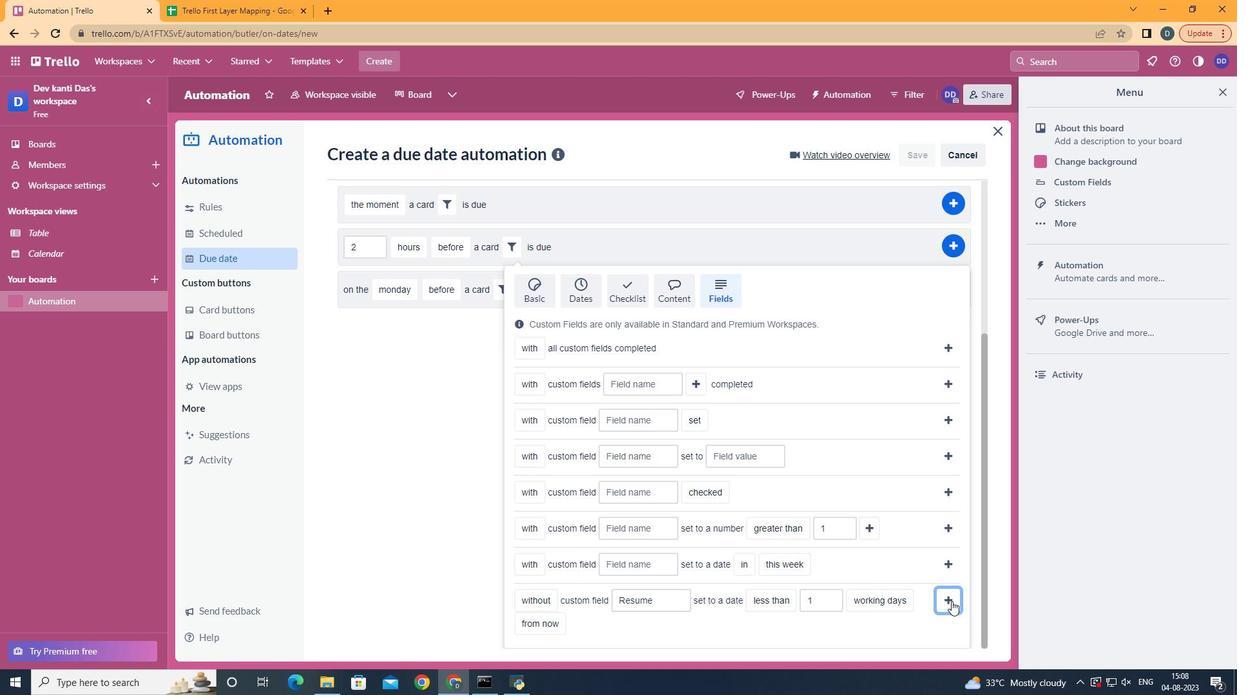 
Action: Mouse pressed left at (951, 601)
Screenshot: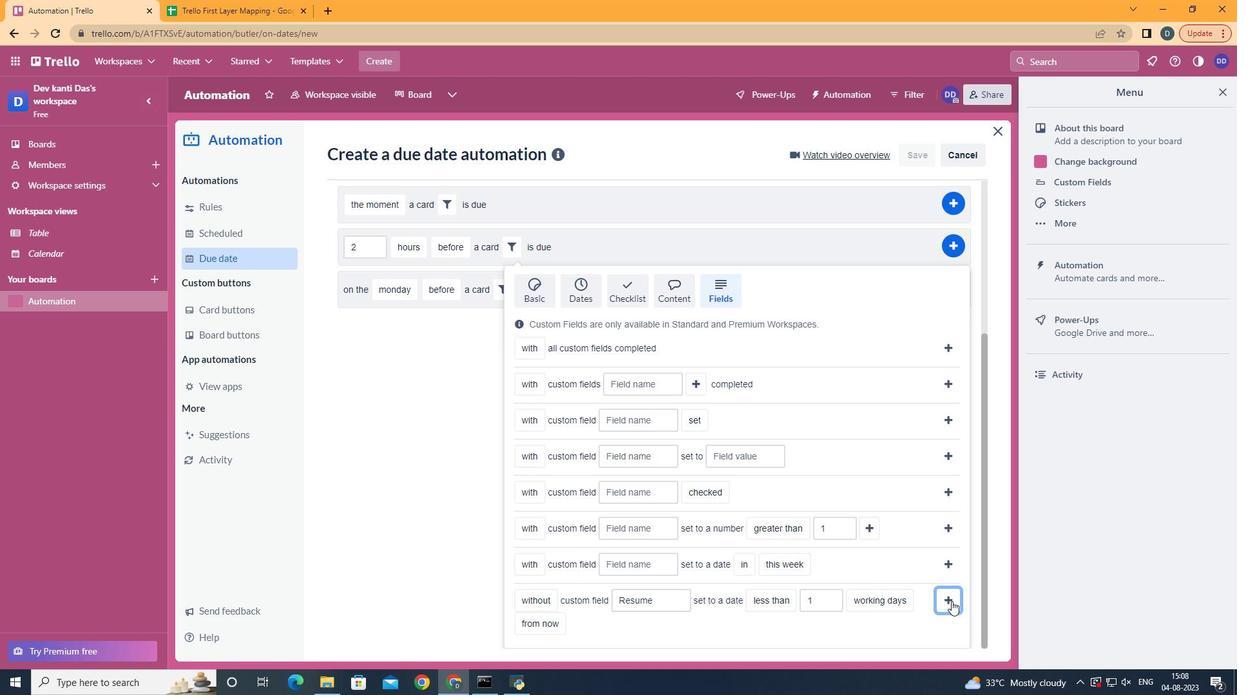 
Action: Mouse moved to (964, 472)
Screenshot: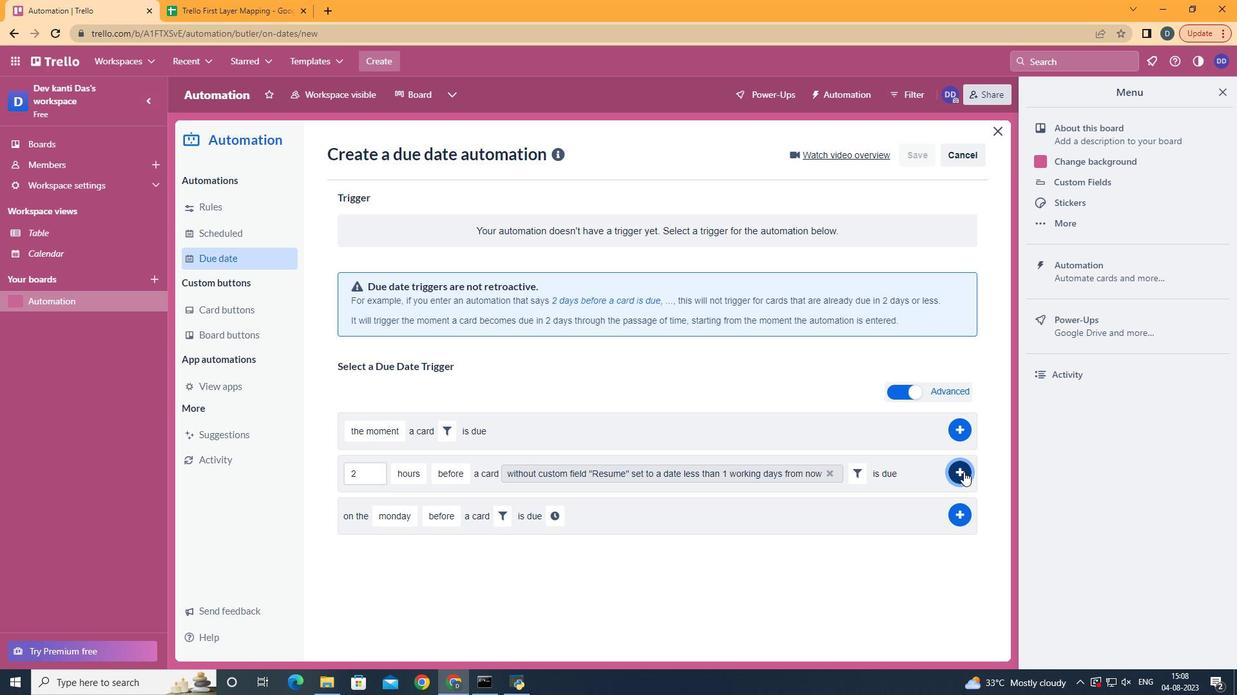 
Action: Mouse pressed left at (964, 472)
Screenshot: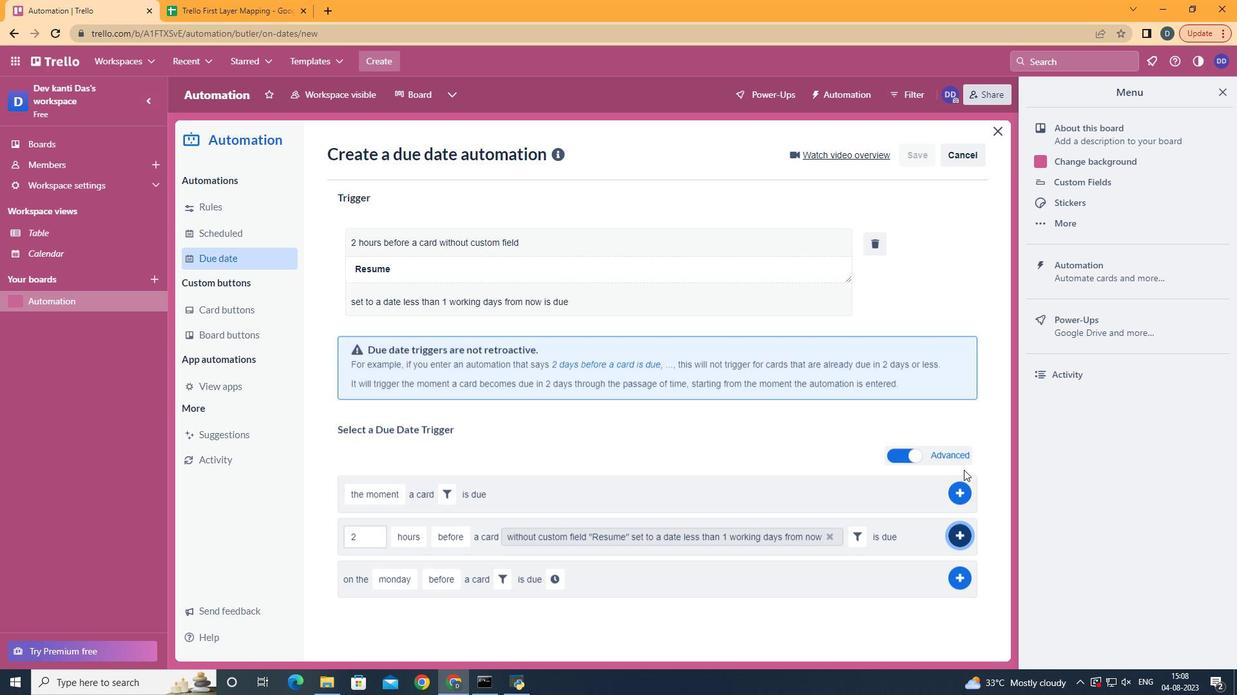 
Action: Mouse moved to (643, 251)
Screenshot: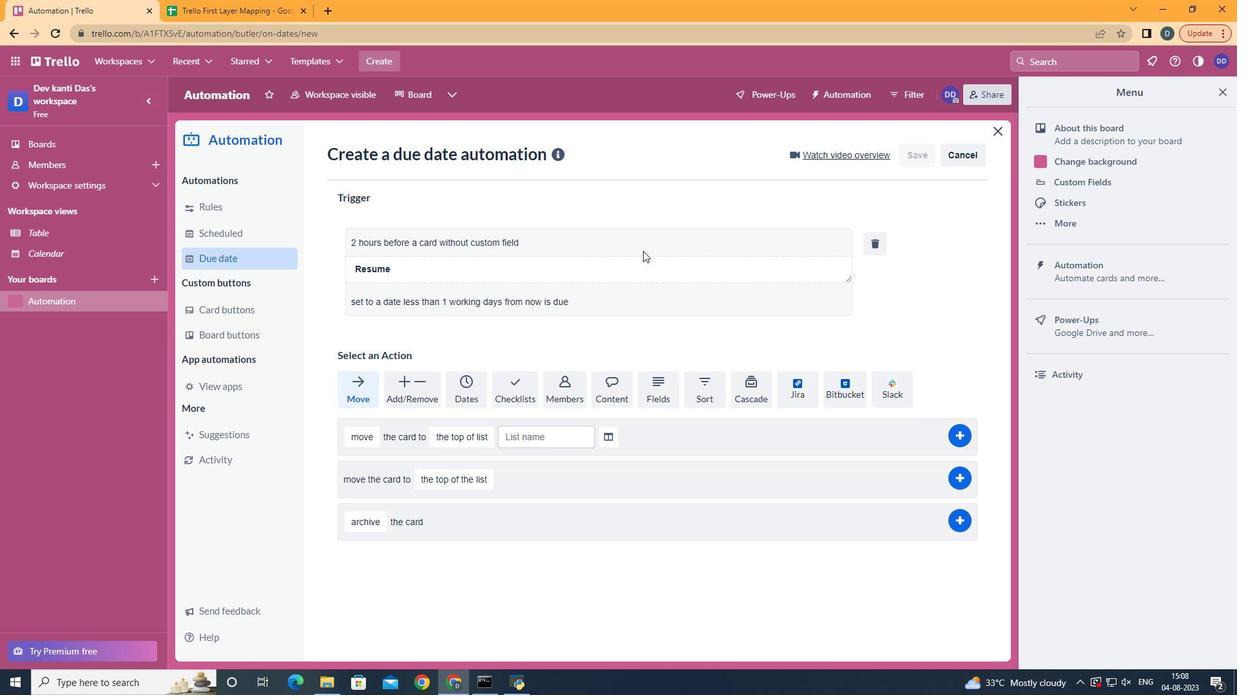 
